 Task: Add a signature Jillian Wright containing With sincere appreciation and gratitude, Jillian Wright to email address softage.8@softage.net and add a folder Charities
Action: Mouse pressed left at (108, 139)
Screenshot: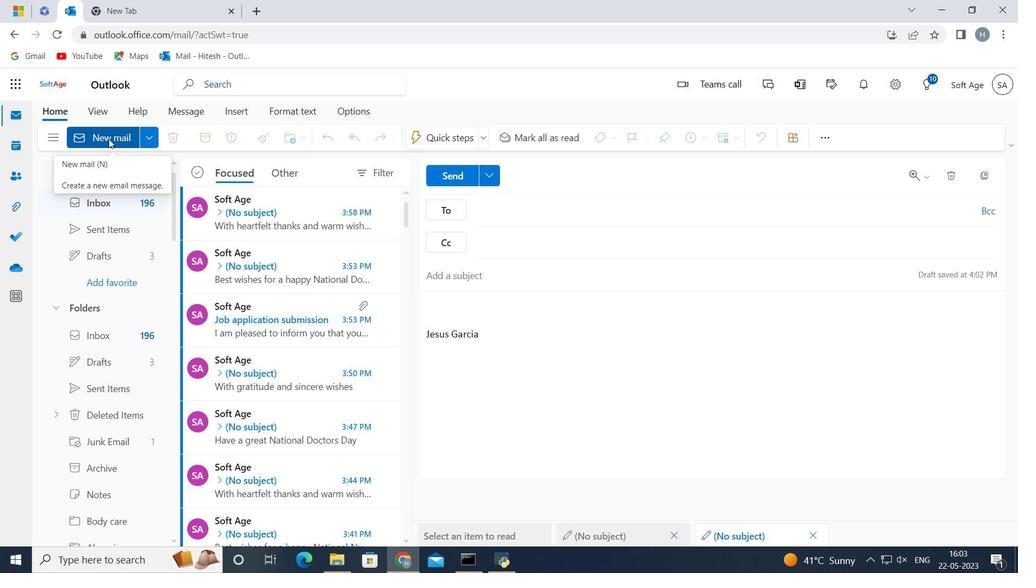 
Action: Mouse moved to (829, 136)
Screenshot: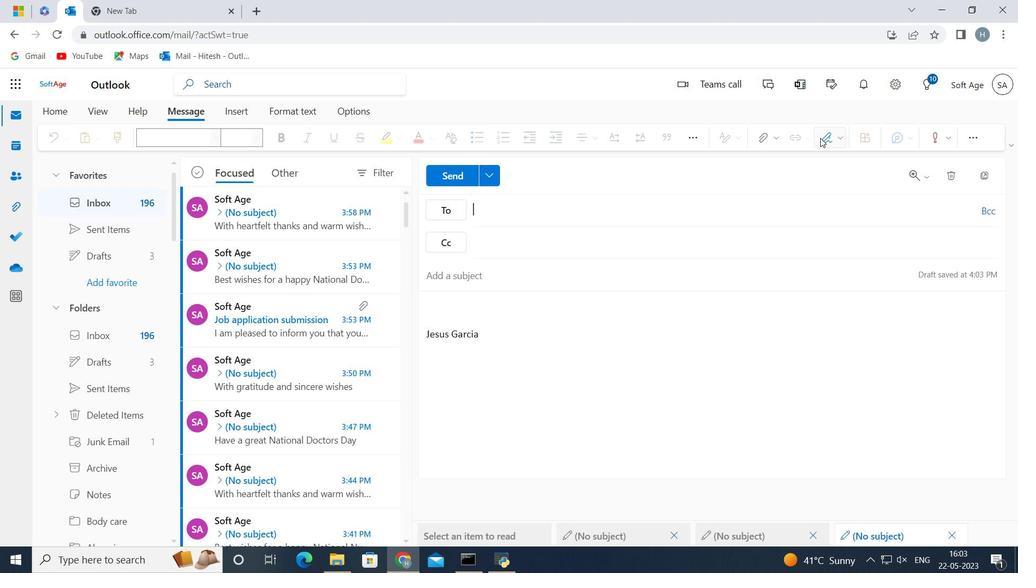 
Action: Mouse pressed left at (829, 136)
Screenshot: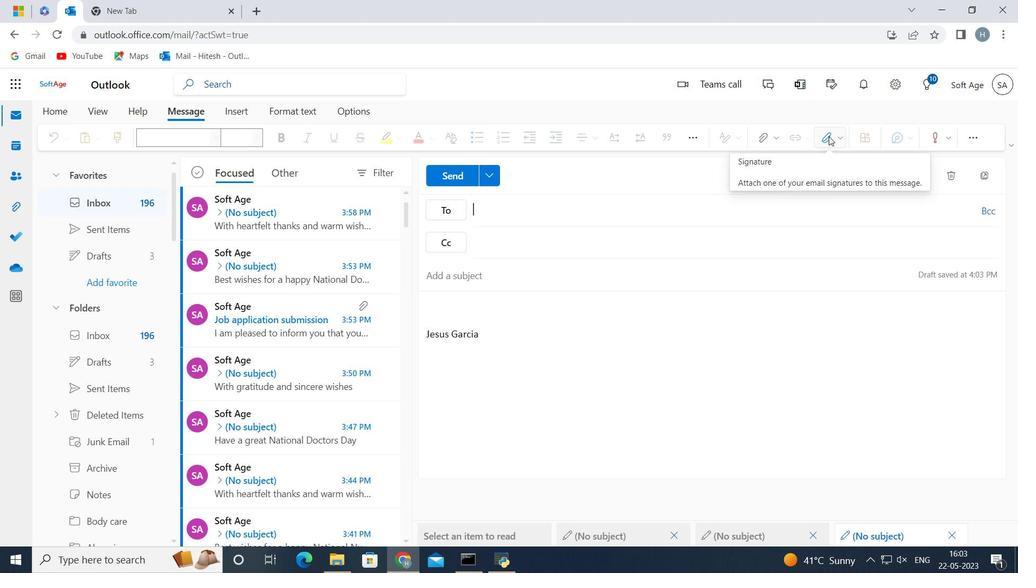
Action: Mouse moved to (814, 325)
Screenshot: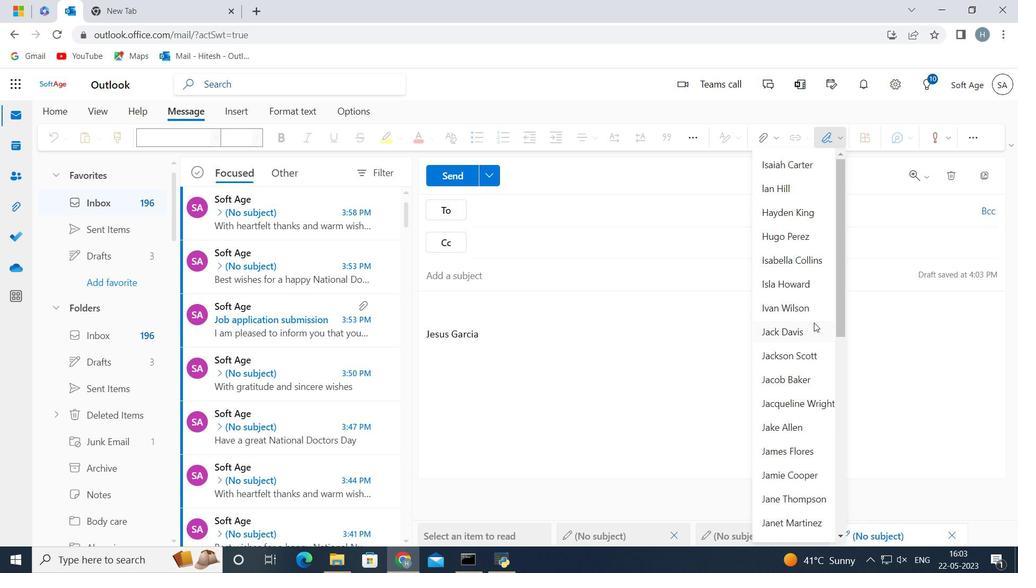 
Action: Mouse scrolled (814, 323) with delta (0, 0)
Screenshot: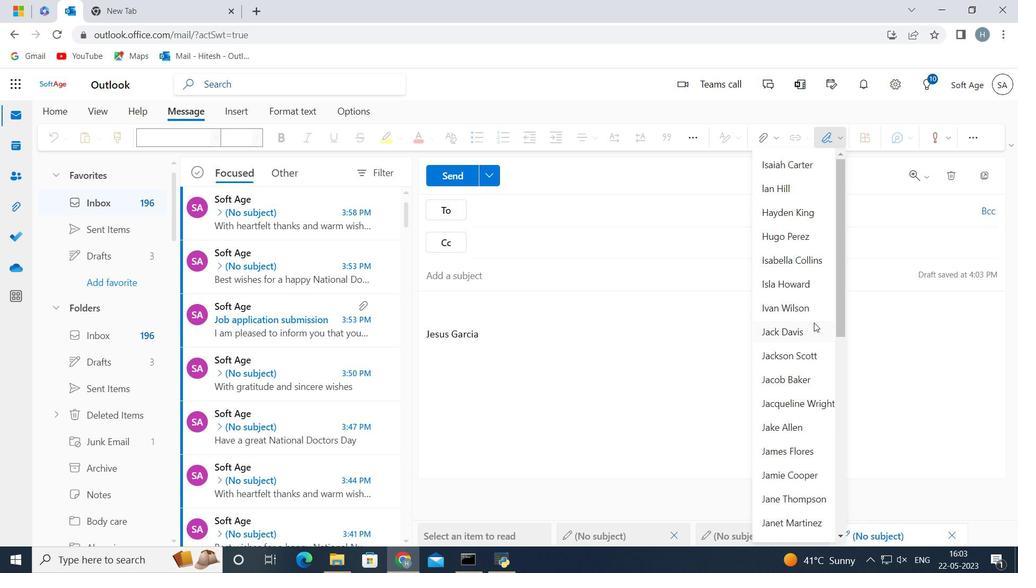 
Action: Mouse moved to (814, 325)
Screenshot: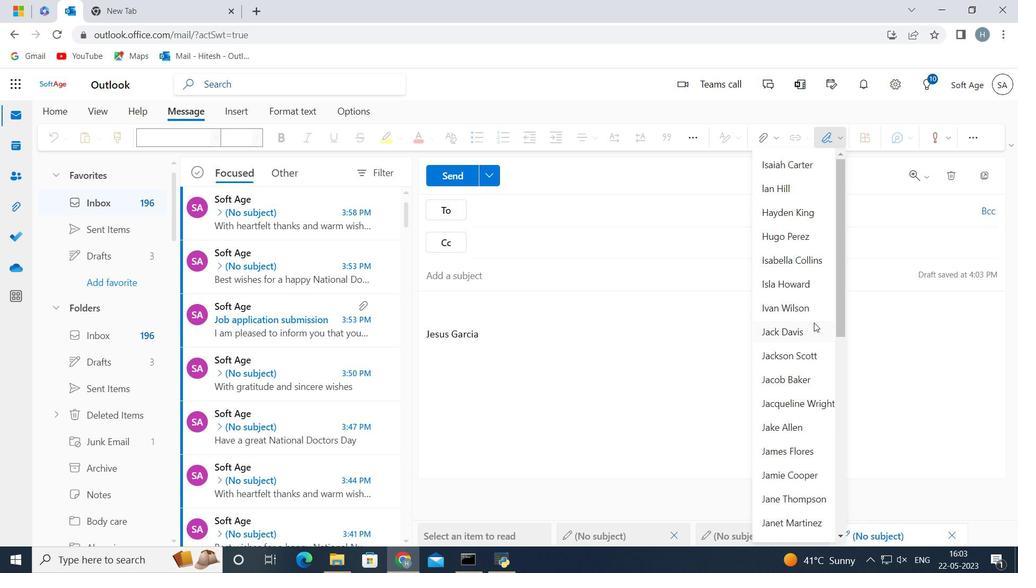 
Action: Mouse scrolled (814, 325) with delta (0, 0)
Screenshot: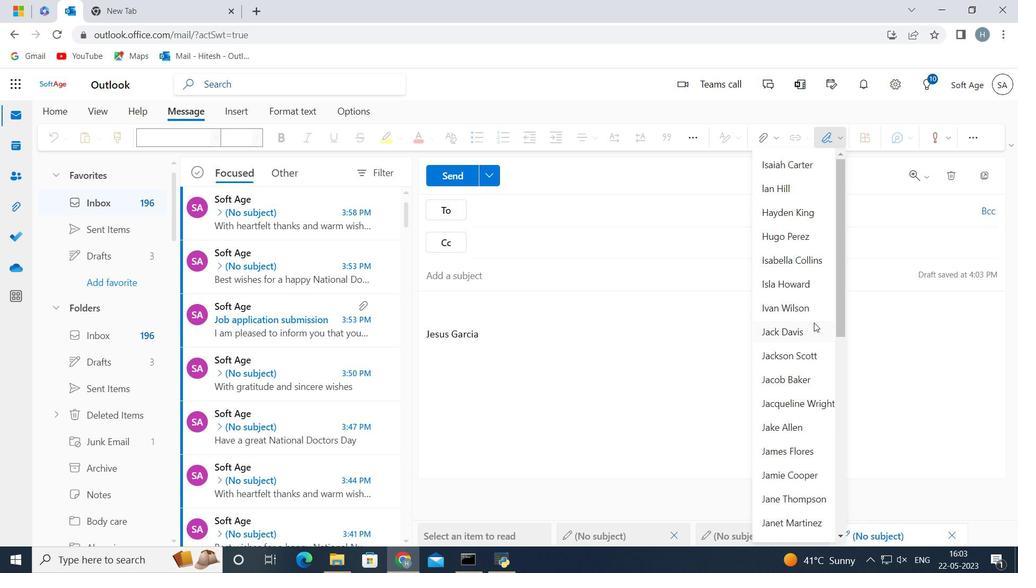 
Action: Mouse scrolled (814, 325) with delta (0, 0)
Screenshot: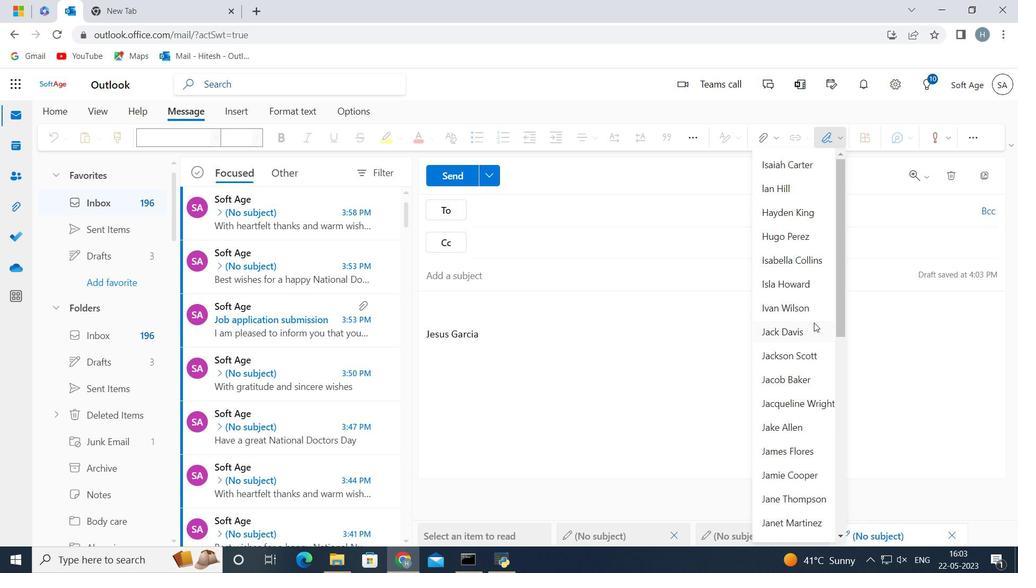 
Action: Mouse scrolled (814, 325) with delta (0, 0)
Screenshot: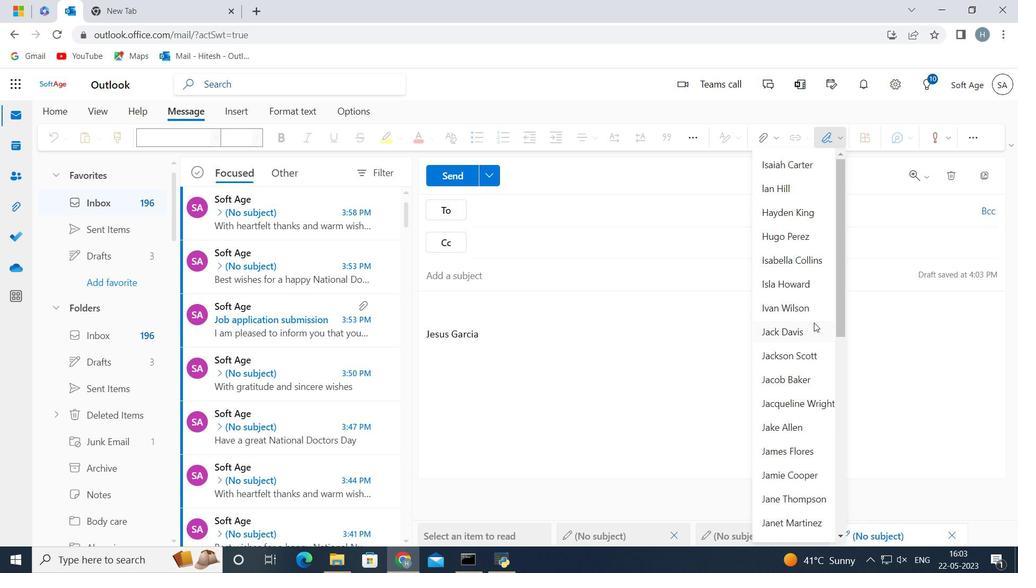 
Action: Mouse scrolled (814, 325) with delta (0, 0)
Screenshot: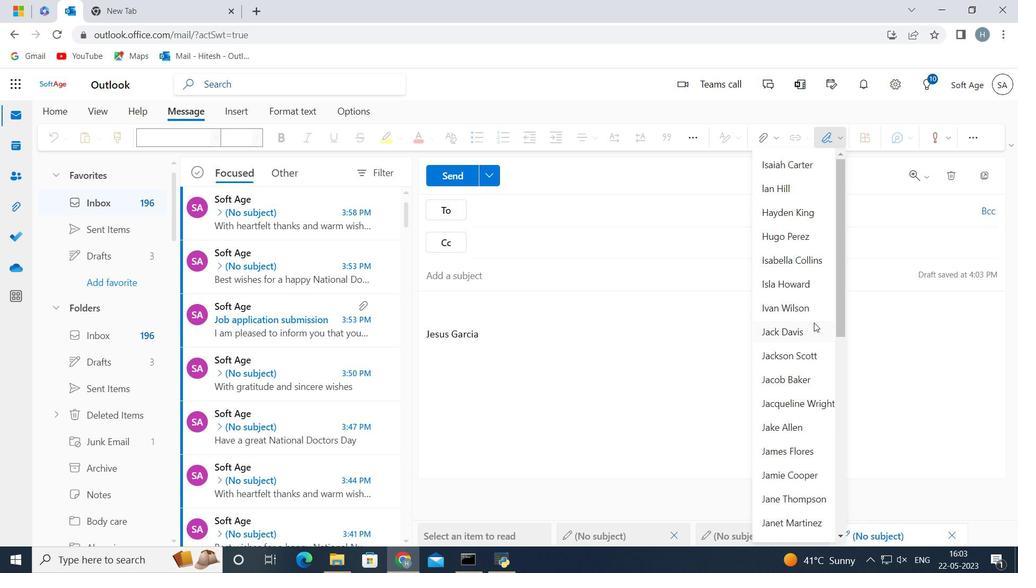 
Action: Mouse scrolled (814, 325) with delta (0, 0)
Screenshot: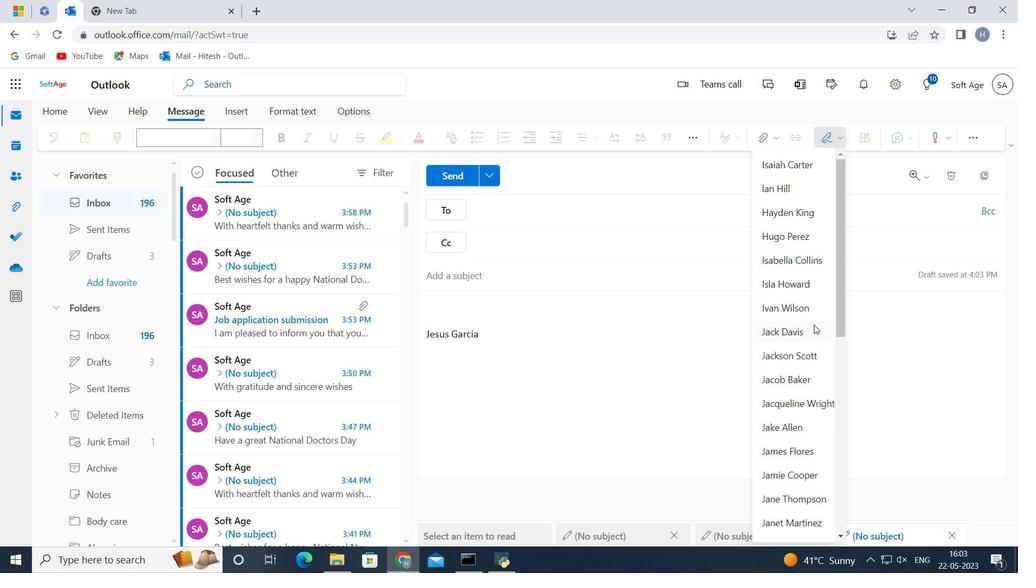 
Action: Mouse scrolled (814, 325) with delta (0, 0)
Screenshot: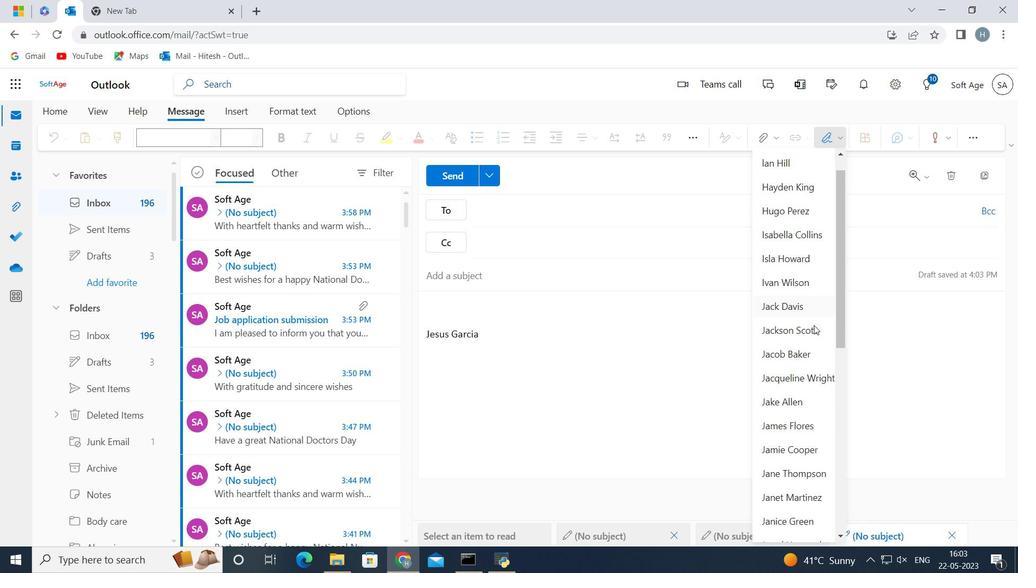 
Action: Mouse scrolled (814, 325) with delta (0, 0)
Screenshot: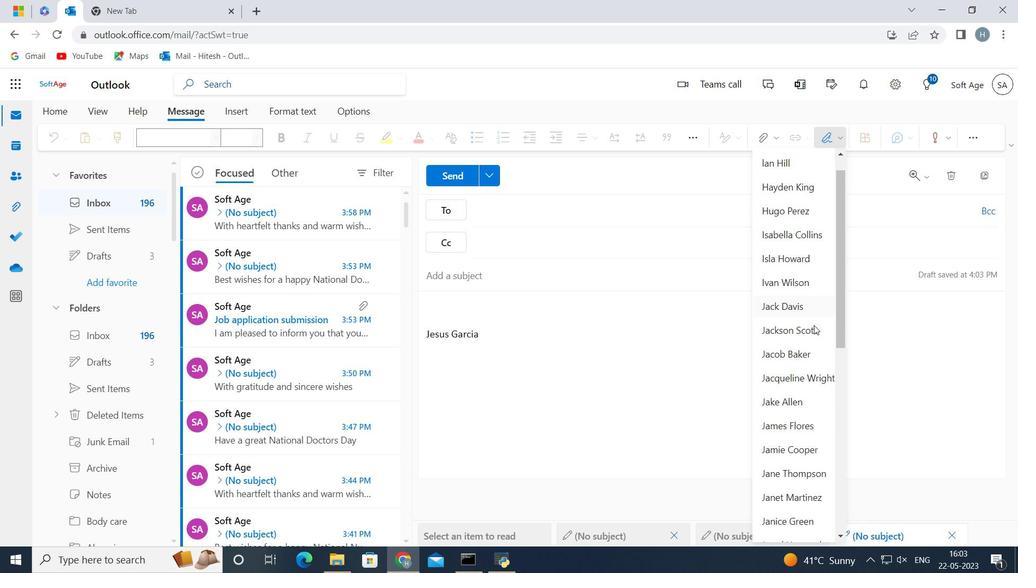 
Action: Mouse scrolled (814, 325) with delta (0, 0)
Screenshot: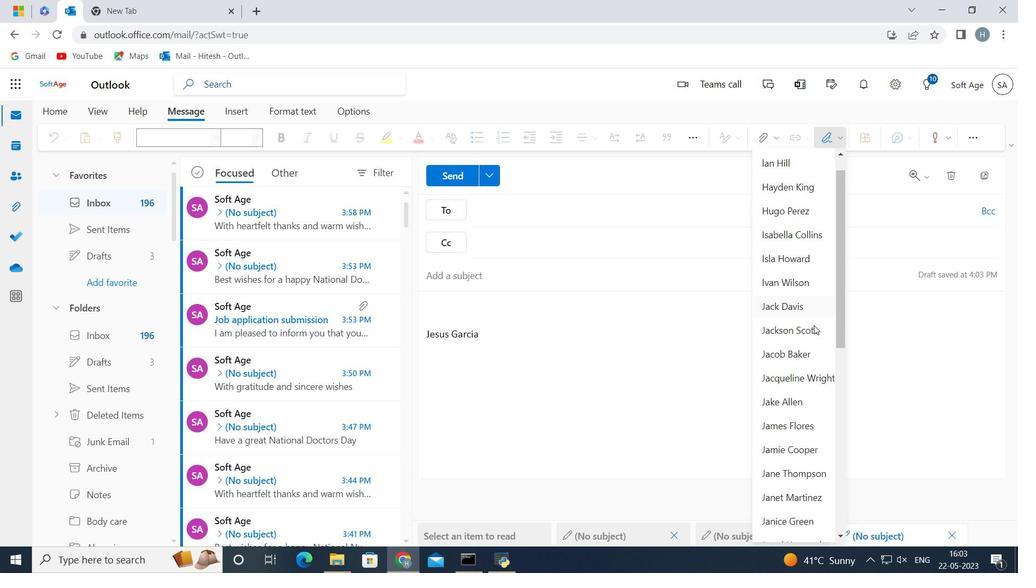 
Action: Mouse scrolled (814, 325) with delta (0, 0)
Screenshot: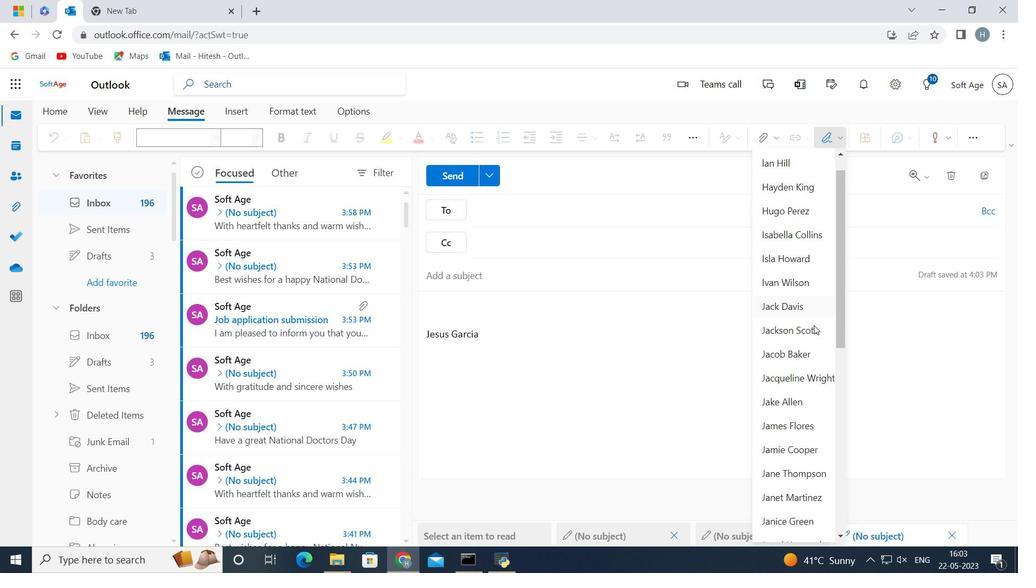 
Action: Mouse scrolled (814, 325) with delta (0, 0)
Screenshot: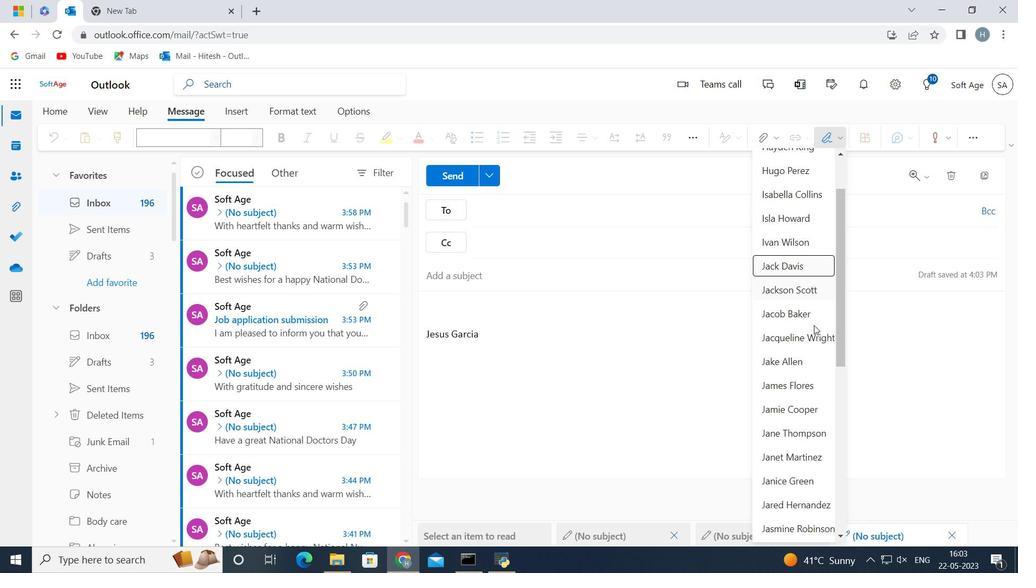 
Action: Mouse moved to (791, 524)
Screenshot: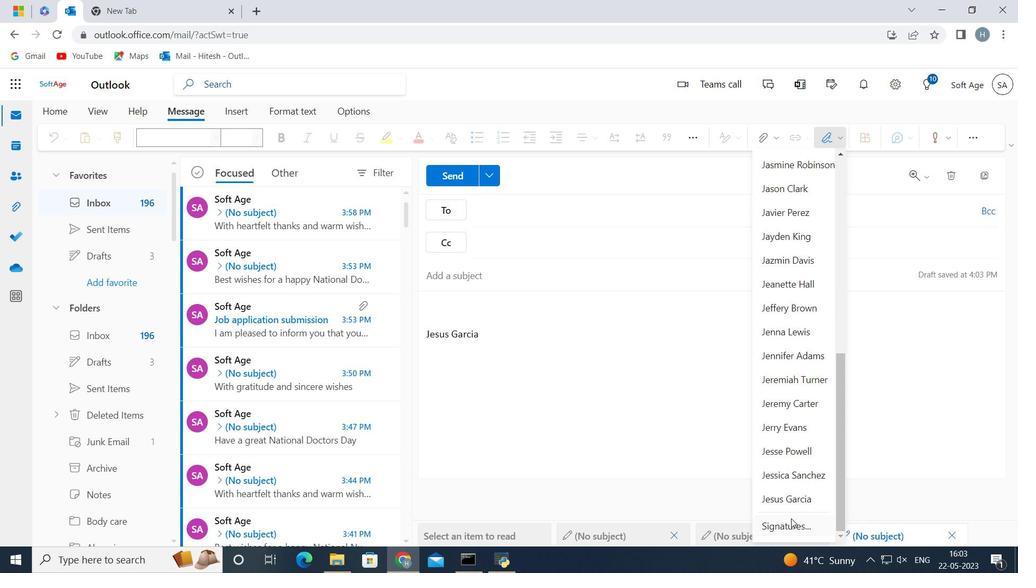 
Action: Mouse pressed left at (791, 524)
Screenshot: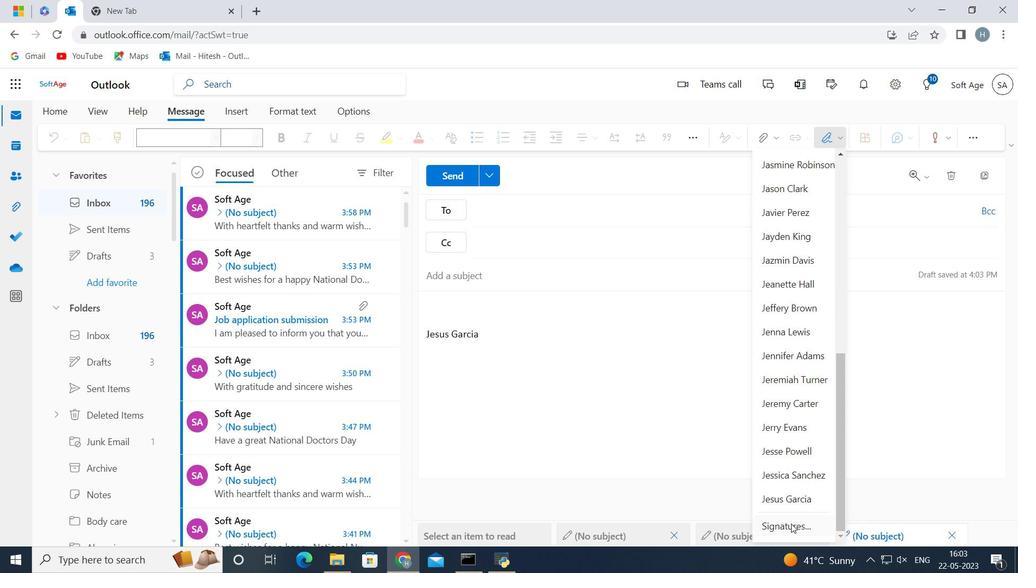 
Action: Mouse moved to (696, 240)
Screenshot: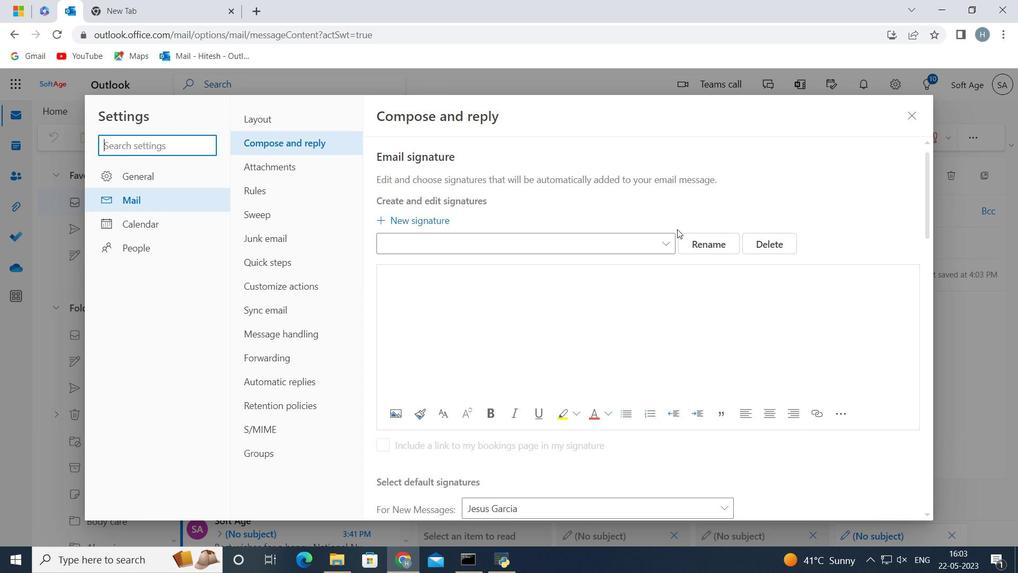 
Action: Mouse pressed left at (696, 240)
Screenshot: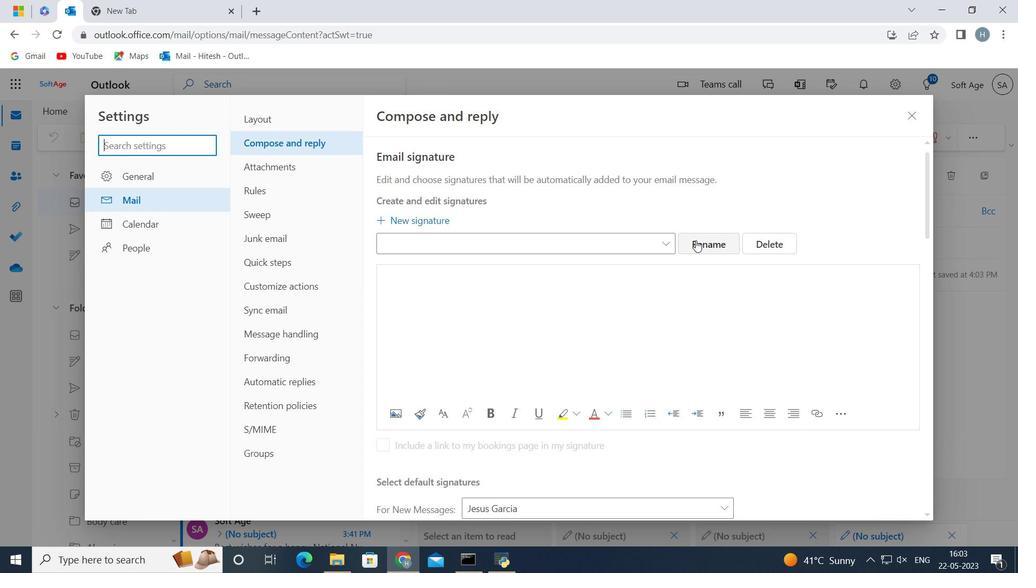 
Action: Mouse moved to (646, 246)
Screenshot: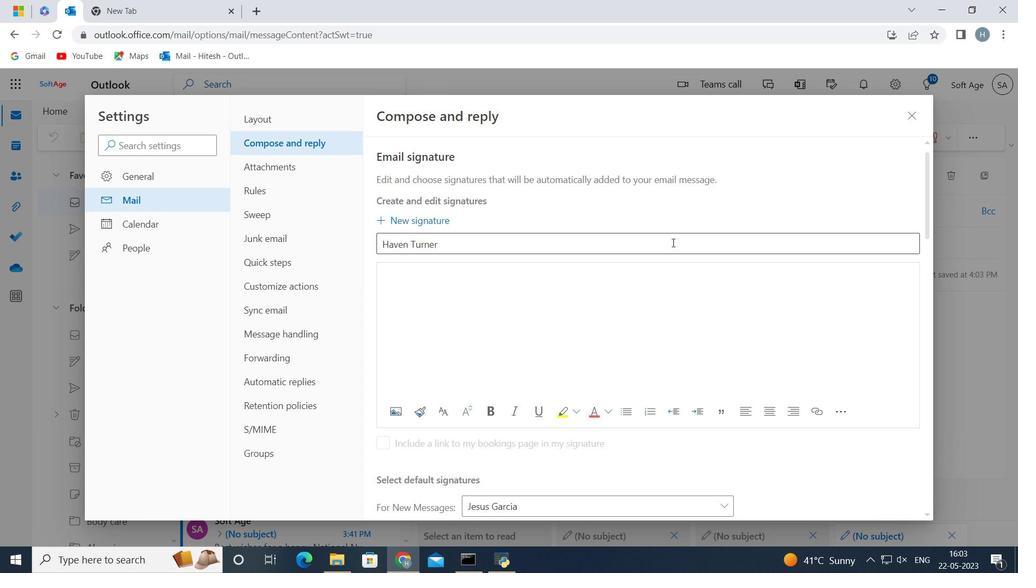 
Action: Mouse pressed left at (646, 246)
Screenshot: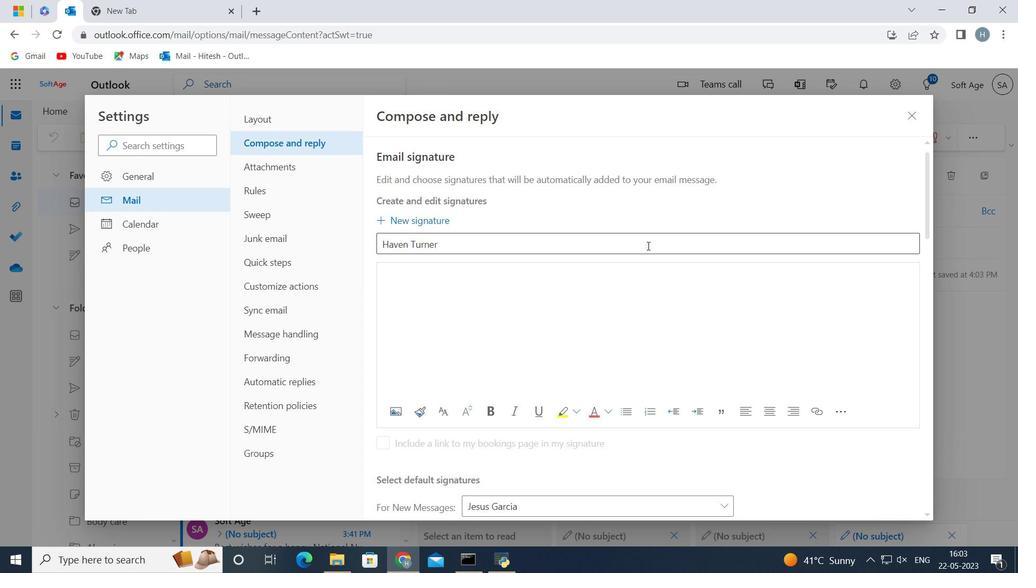 
Action: Key pressed <Key.backspace><Key.backspace><Key.backspace><Key.backspace><Key.backspace><Key.backspace><Key.backspace><Key.backspace><Key.backspace><Key.backspace><Key.backspace><Key.backspace><Key.backspace><Key.backspace><Key.backspace><Key.backspace><Key.backspace><Key.backspace><Key.backspace><Key.backspace><Key.backspace><Key.backspace><Key.shift>Jillian<Key.space><Key.shift>Wright<Key.space>
Screenshot: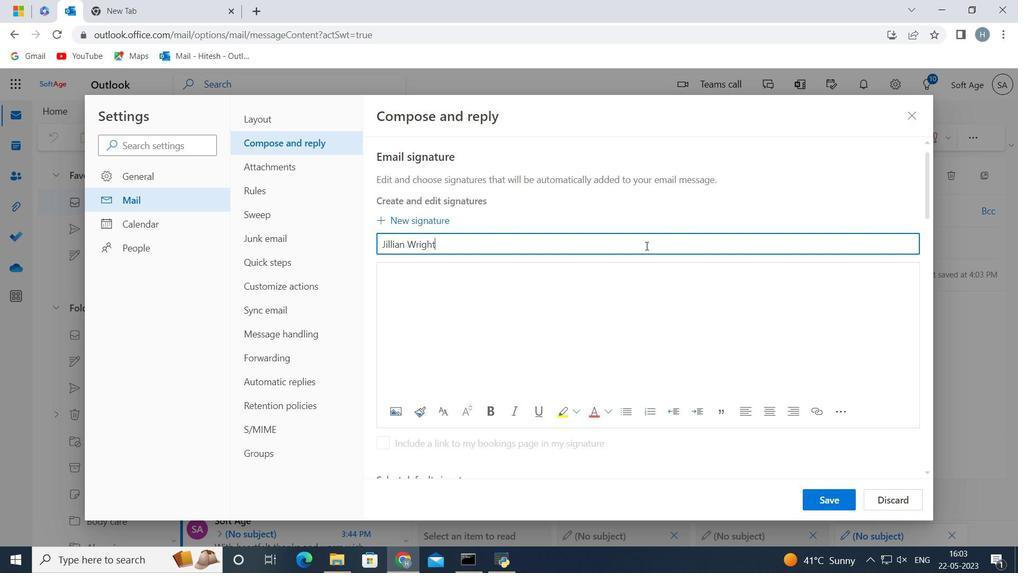 
Action: Mouse moved to (635, 312)
Screenshot: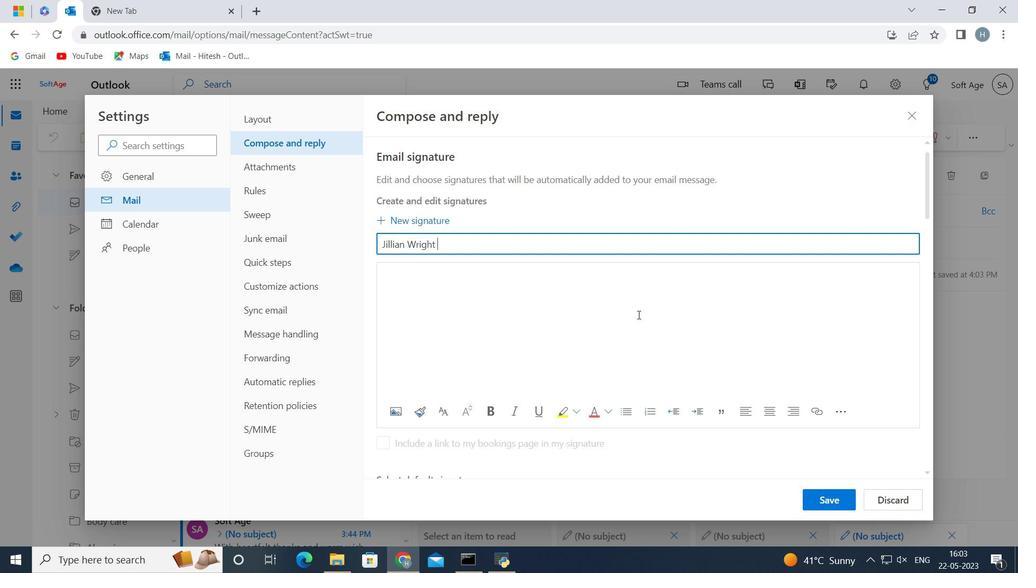 
Action: Mouse pressed left at (635, 312)
Screenshot: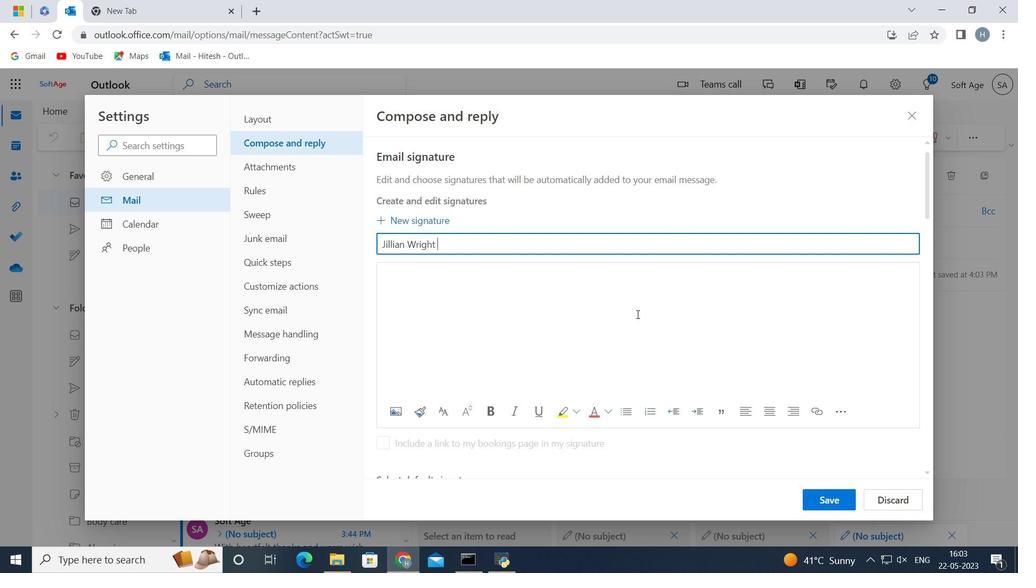 
Action: Key pressed <Key.shift>Jillian<Key.space><Key.shift>Wright
Screenshot: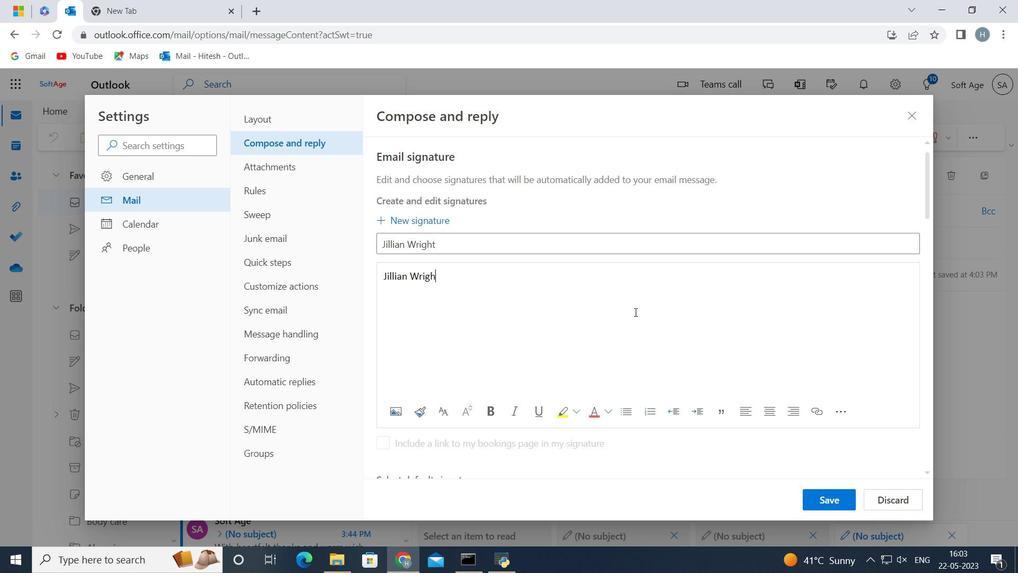 
Action: Mouse moved to (816, 490)
Screenshot: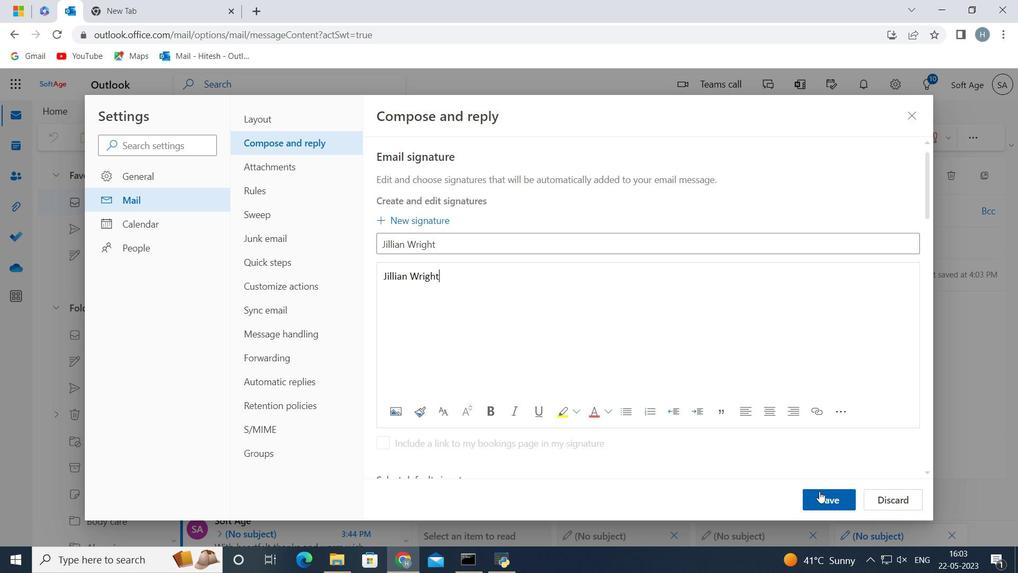 
Action: Mouse pressed left at (821, 491)
Screenshot: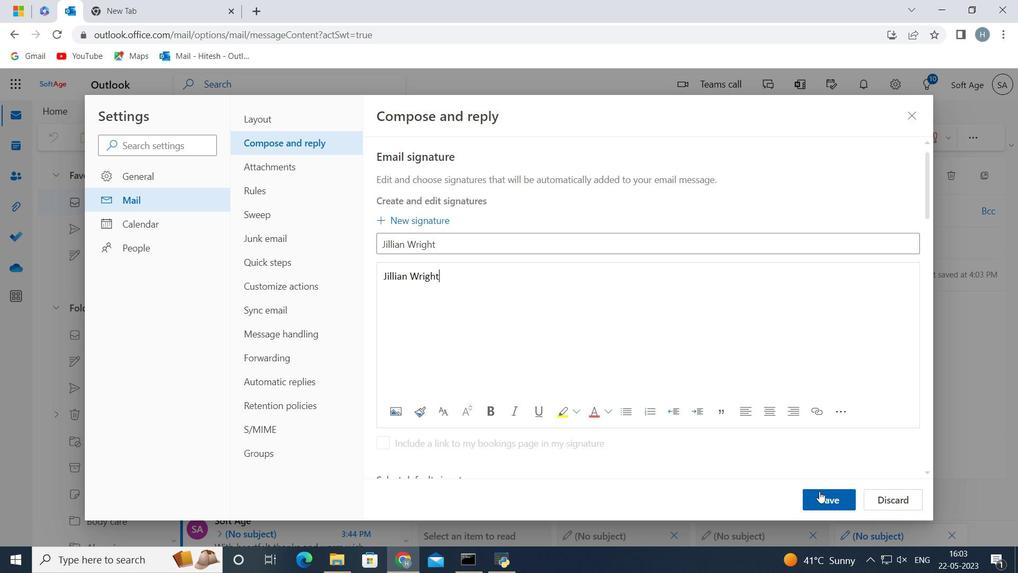 
Action: Mouse moved to (717, 347)
Screenshot: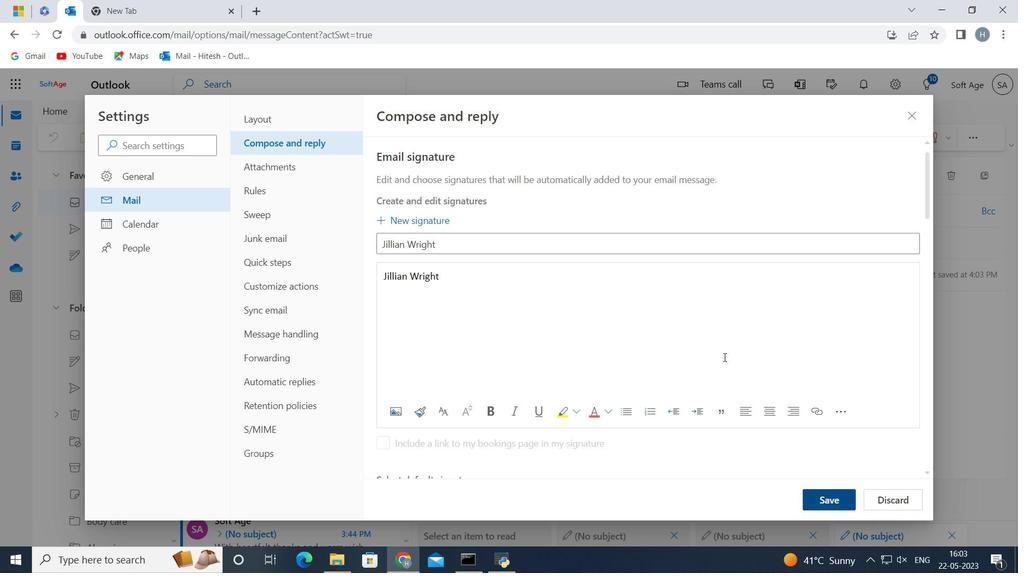 
Action: Mouse scrolled (717, 347) with delta (0, 0)
Screenshot: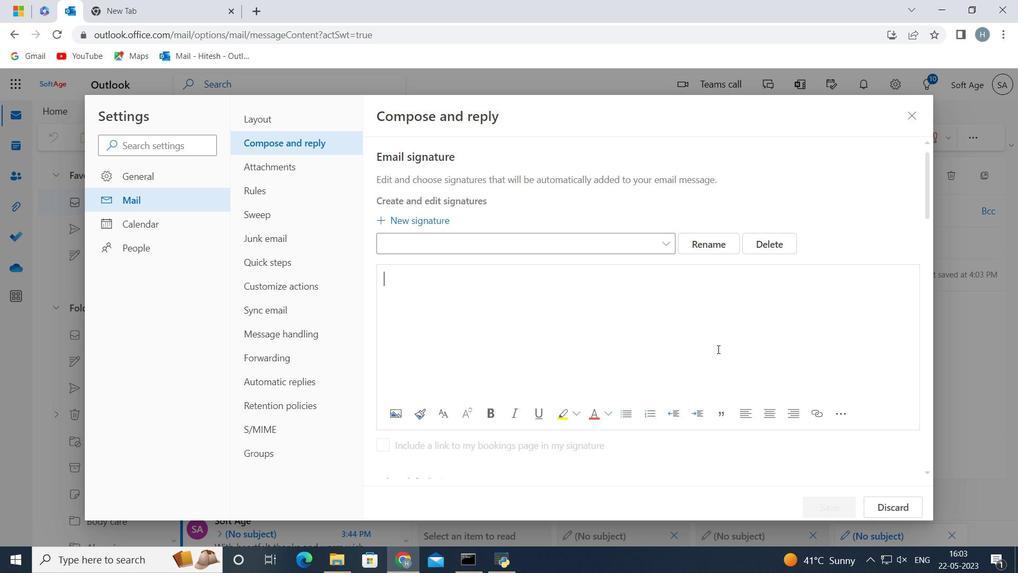
Action: Mouse scrolled (717, 347) with delta (0, 0)
Screenshot: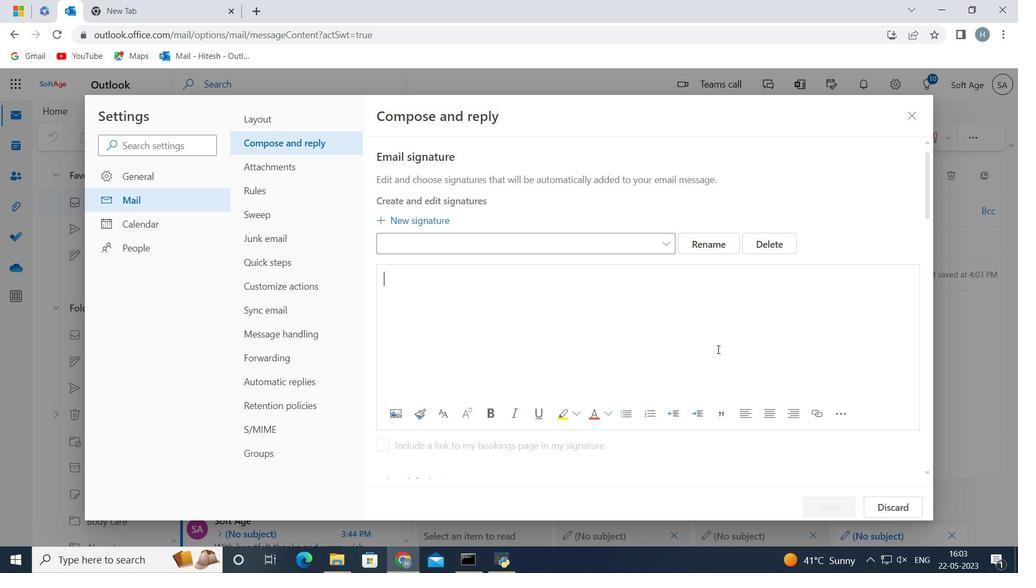 
Action: Mouse moved to (716, 347)
Screenshot: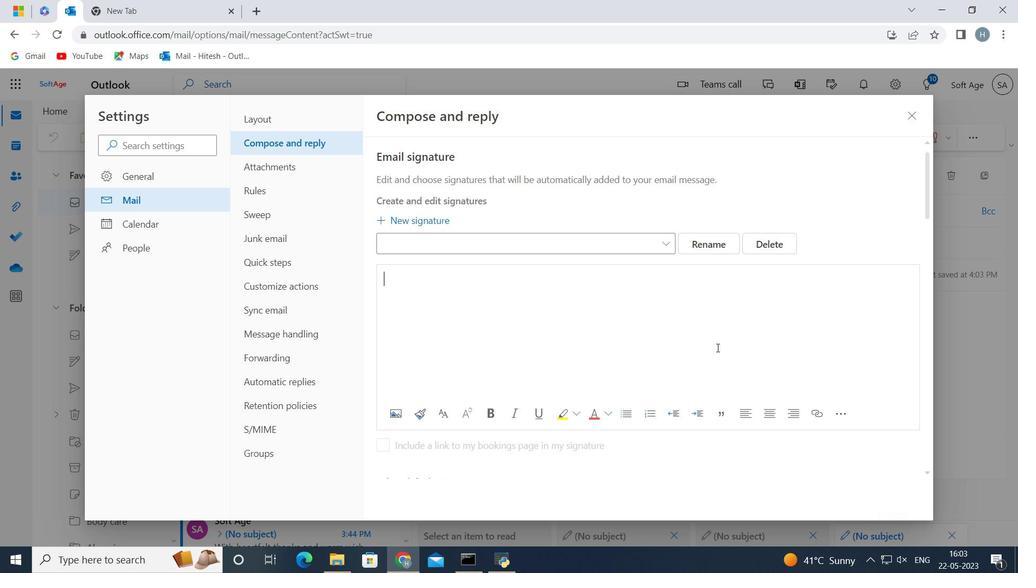 
Action: Mouse scrolled (716, 347) with delta (0, 0)
Screenshot: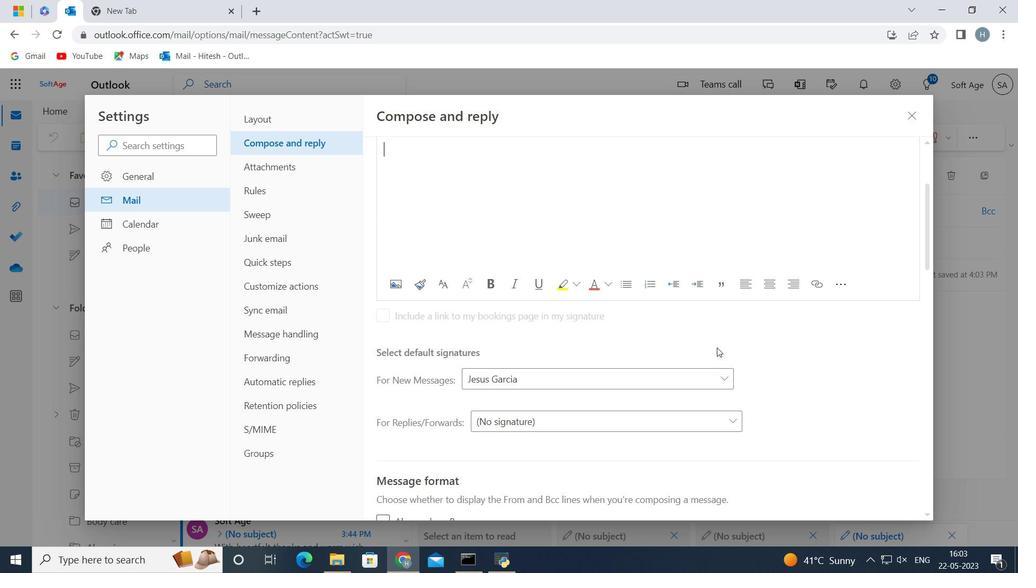 
Action: Mouse moved to (709, 335)
Screenshot: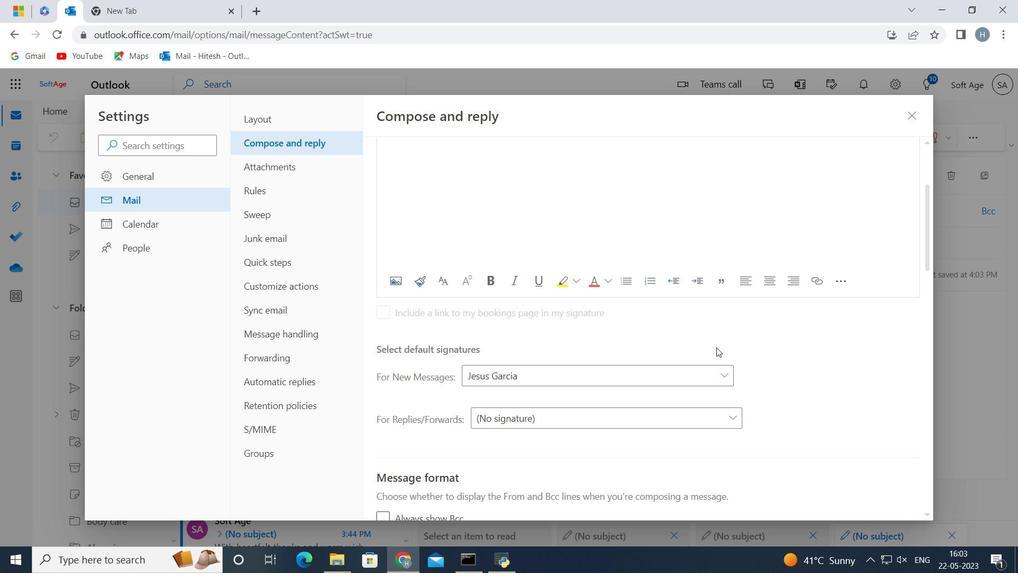 
Action: Mouse scrolled (714, 341) with delta (0, 0)
Screenshot: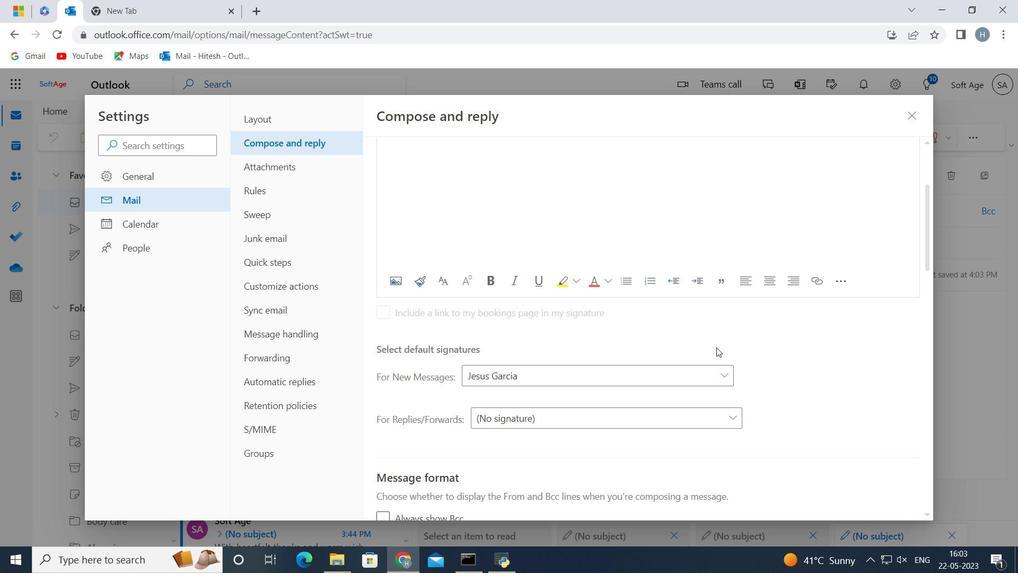 
Action: Mouse moved to (709, 249)
Screenshot: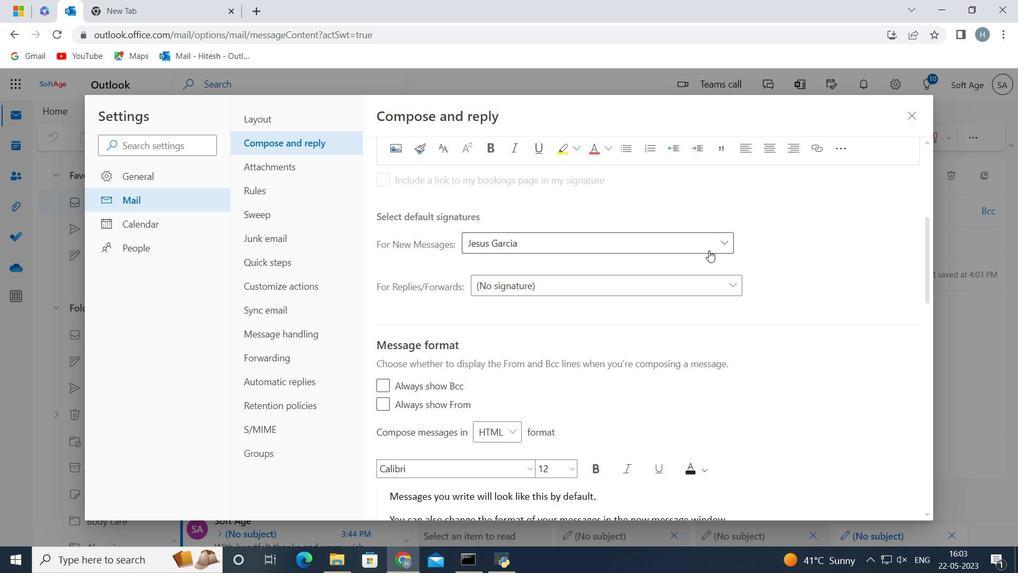 
Action: Mouse pressed left at (709, 249)
Screenshot: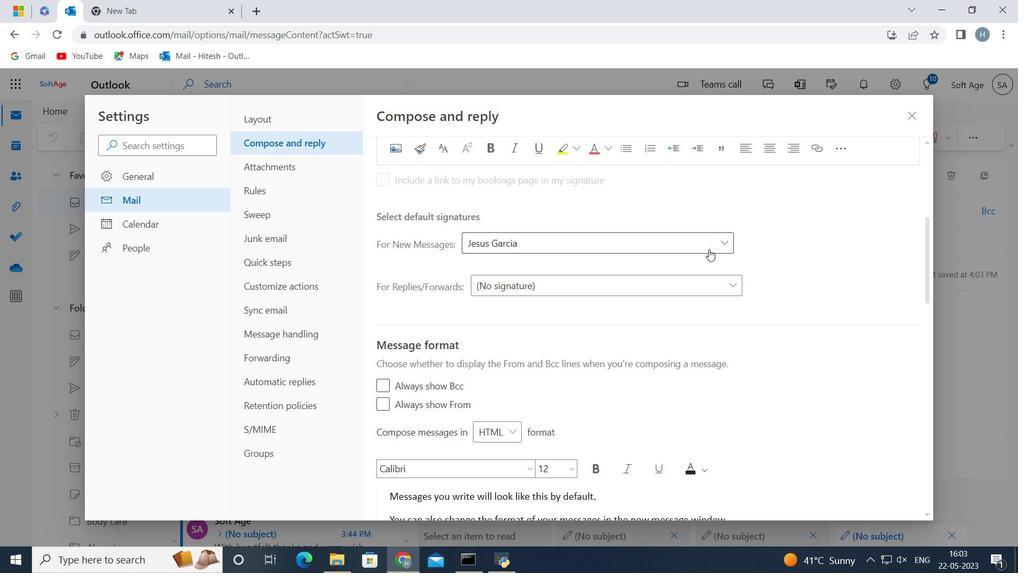 
Action: Mouse moved to (802, 531)
Screenshot: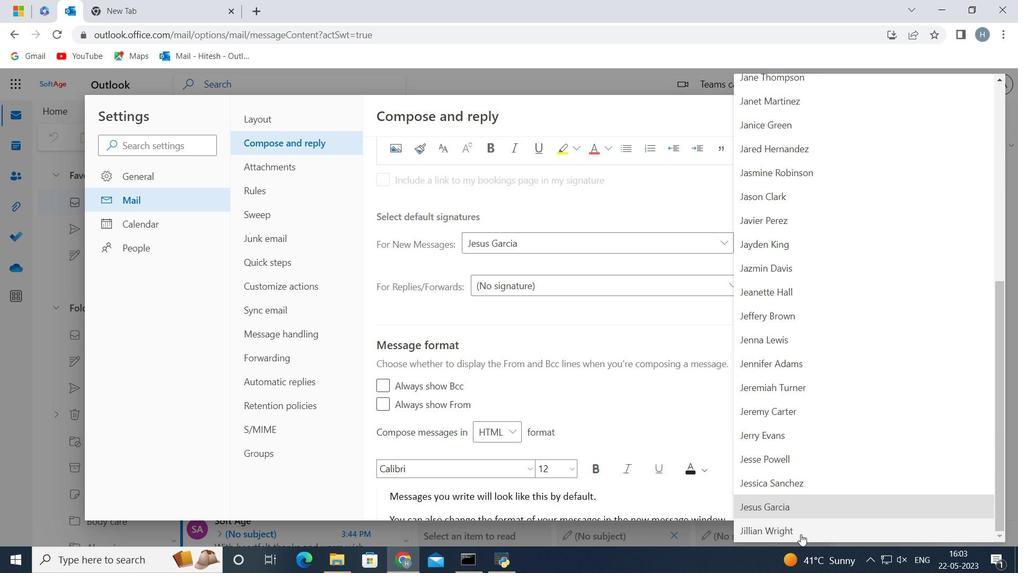 
Action: Mouse pressed left at (802, 531)
Screenshot: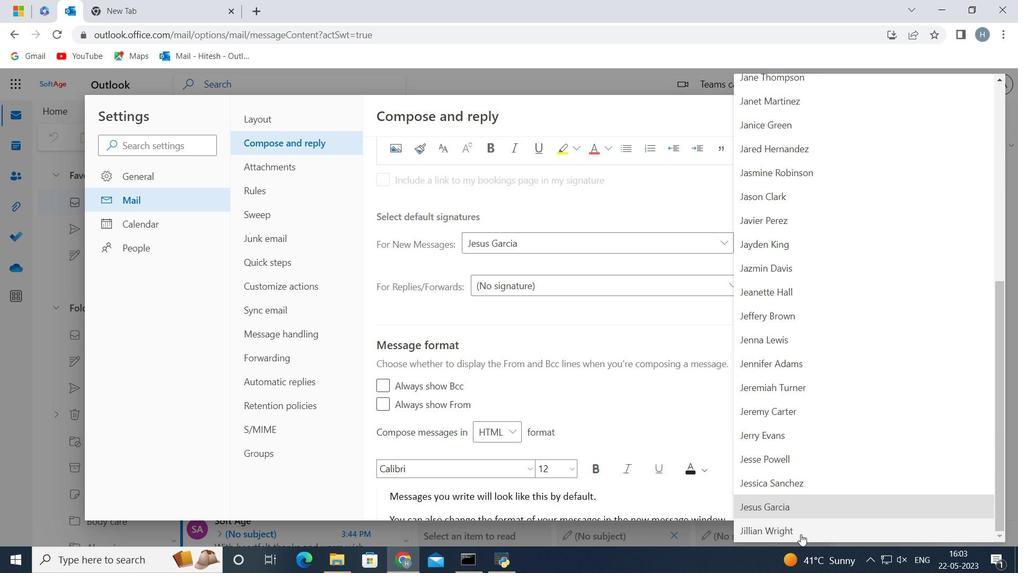 
Action: Mouse moved to (823, 498)
Screenshot: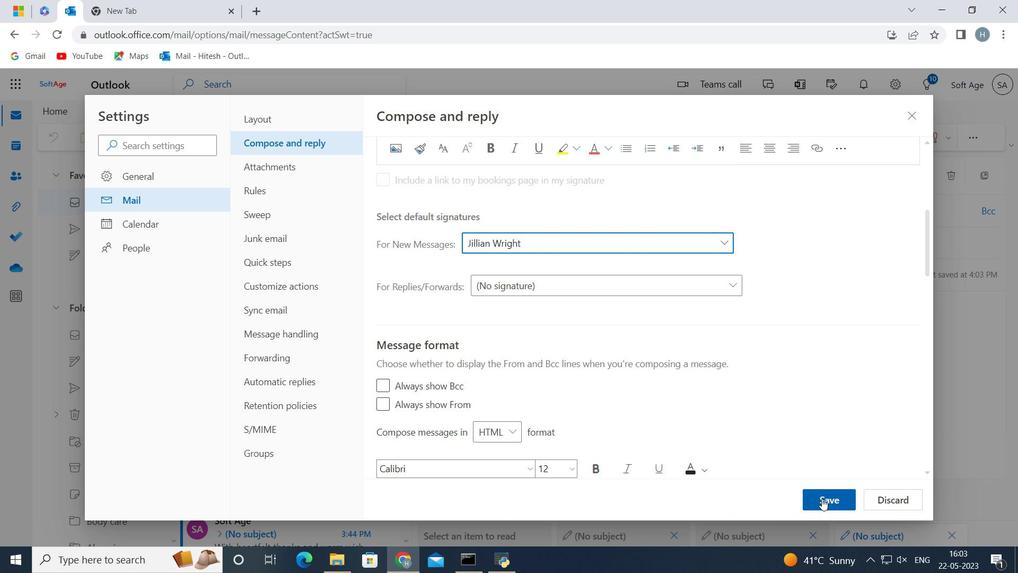 
Action: Mouse pressed left at (823, 498)
Screenshot: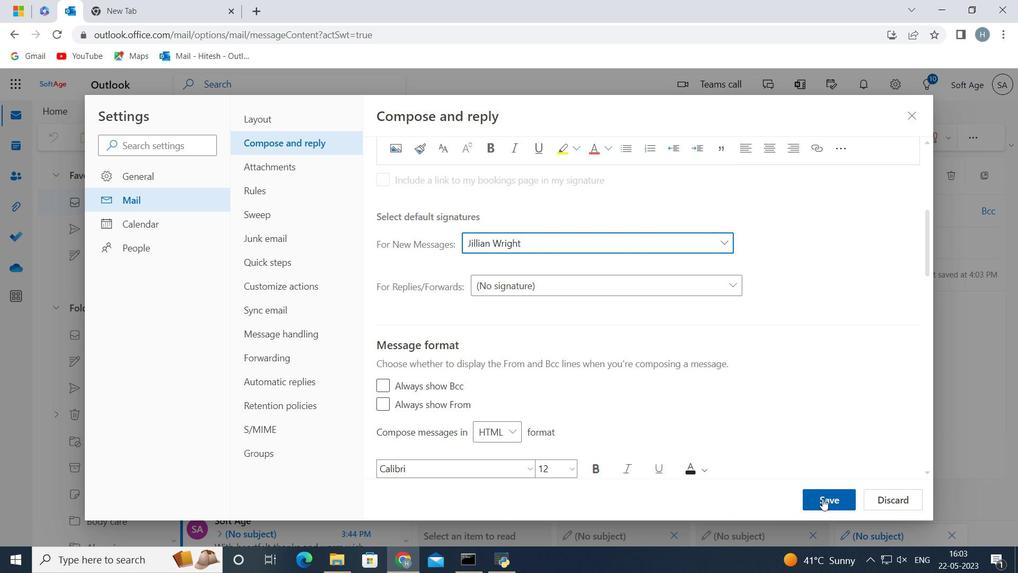 
Action: Mouse moved to (905, 115)
Screenshot: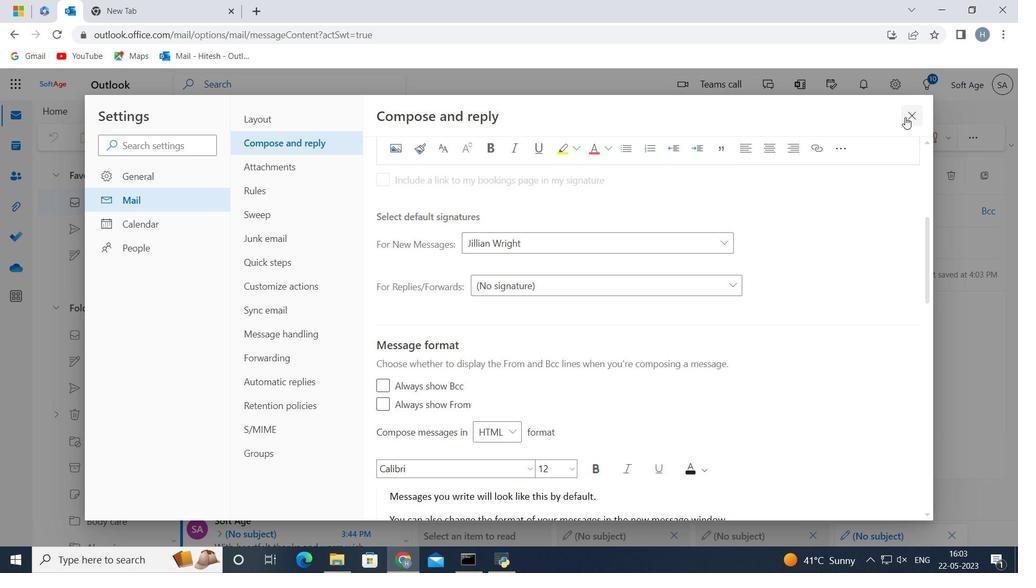 
Action: Mouse pressed left at (905, 115)
Screenshot: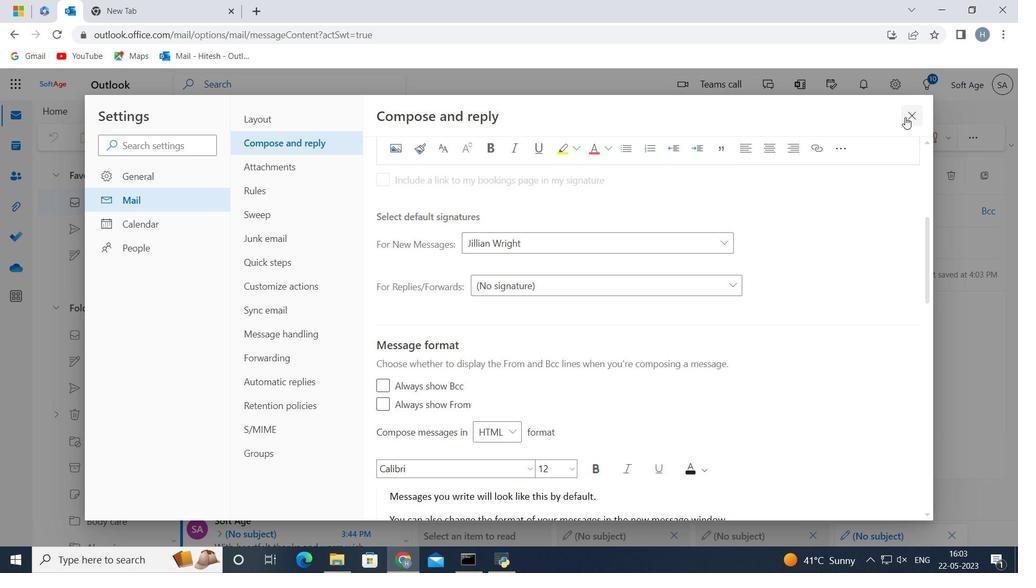 
Action: Mouse moved to (491, 330)
Screenshot: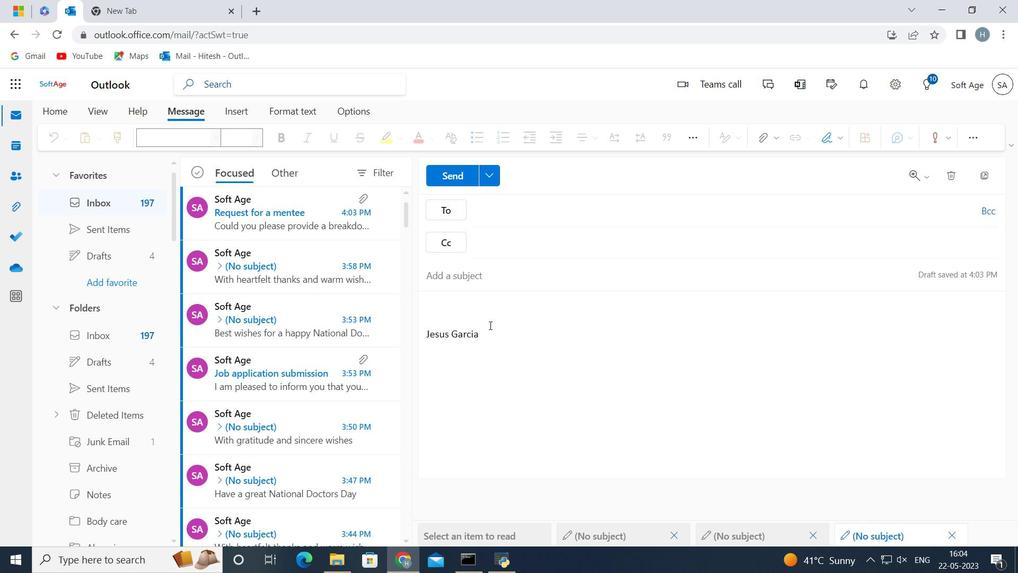 
Action: Mouse pressed left at (491, 330)
Screenshot: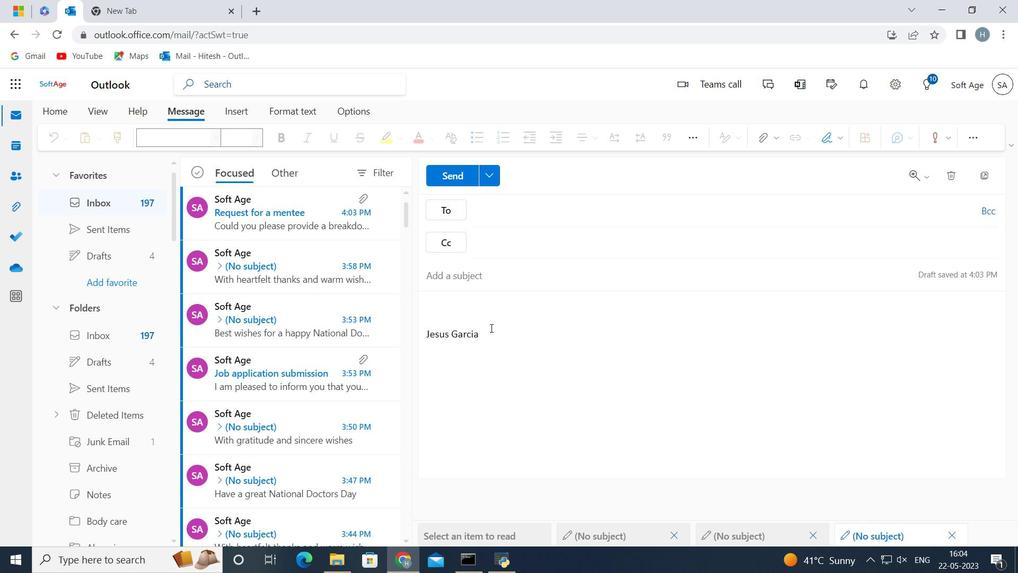 
Action: Key pressed <Key.backspace><Key.backspace><Key.backspace><Key.backspace><Key.backspace><Key.backspace><Key.backspace><Key.backspace><Key.backspace><Key.backspace><Key.backspace><Key.backspace><Key.backspace><Key.backspace><Key.backspace><Key.backspace><Key.backspace><Key.backspace><Key.backspace><Key.backspace><Key.backspace><Key.backspace><Key.backspace><Key.backspace><Key.backspace><Key.backspace><Key.backspace><Key.backspace><Key.shift>With<Key.space>sincere<Key.space>appreciation<Key.space>and<Key.space>gratitude<Key.space>
Screenshot: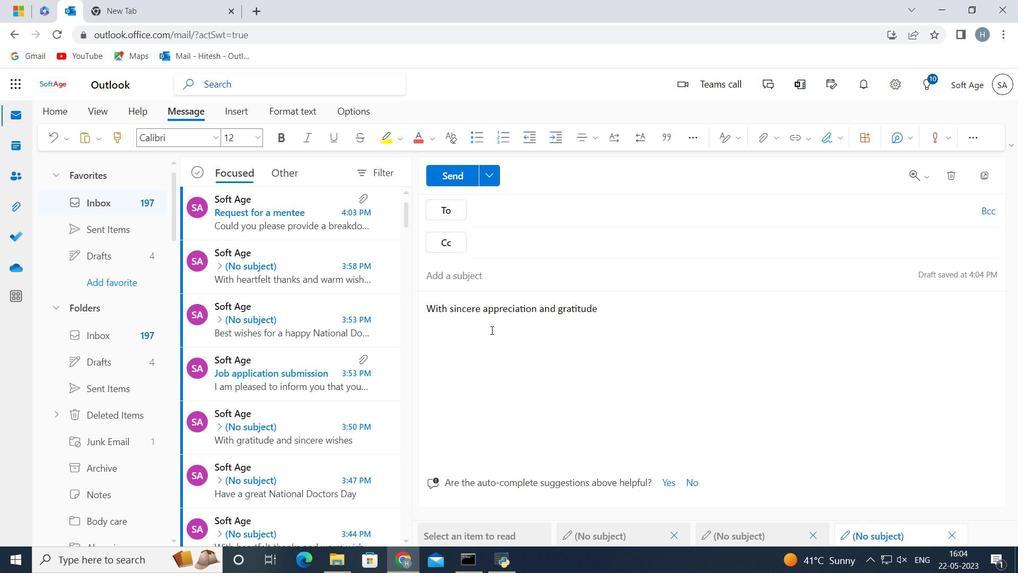 
Action: Mouse moved to (502, 220)
Screenshot: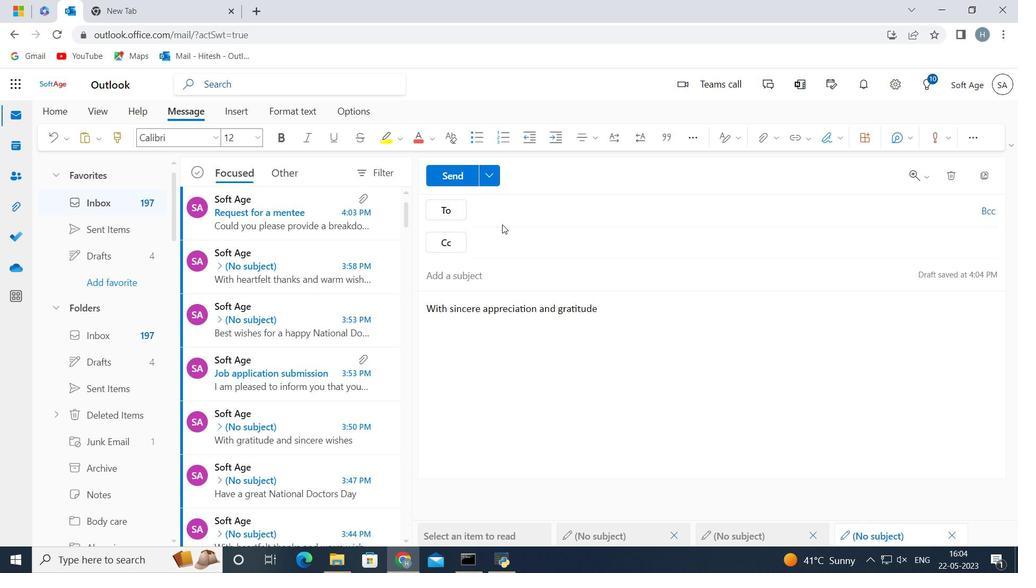 
Action: Mouse pressed left at (502, 220)
Screenshot: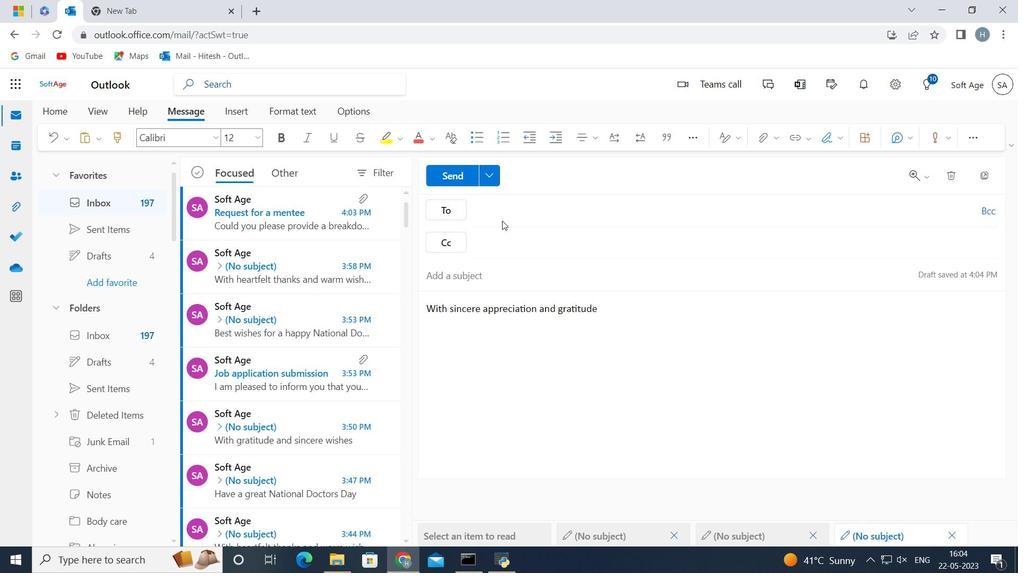 
Action: Mouse moved to (507, 202)
Screenshot: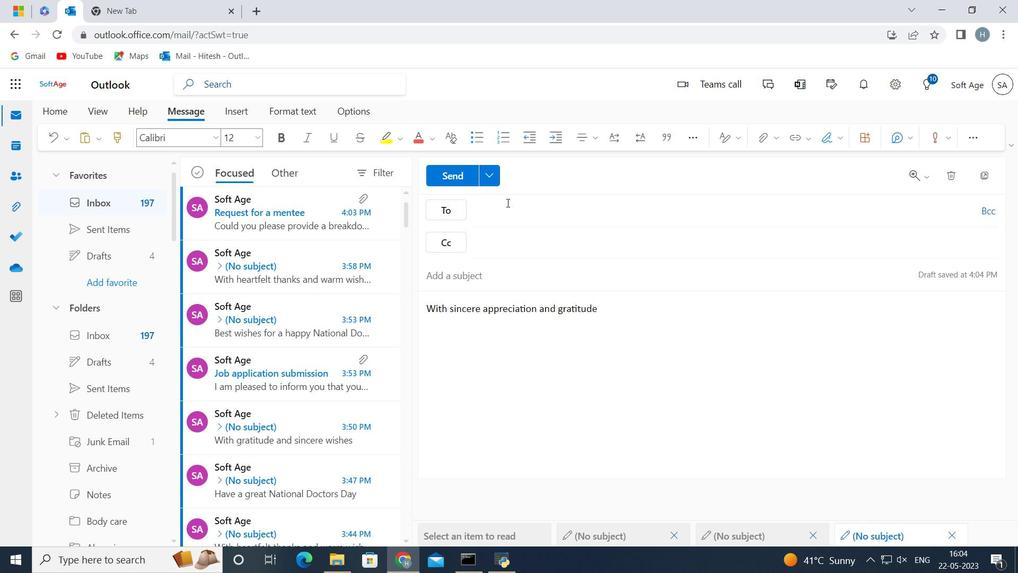 
Action: Mouse pressed left at (507, 202)
Screenshot: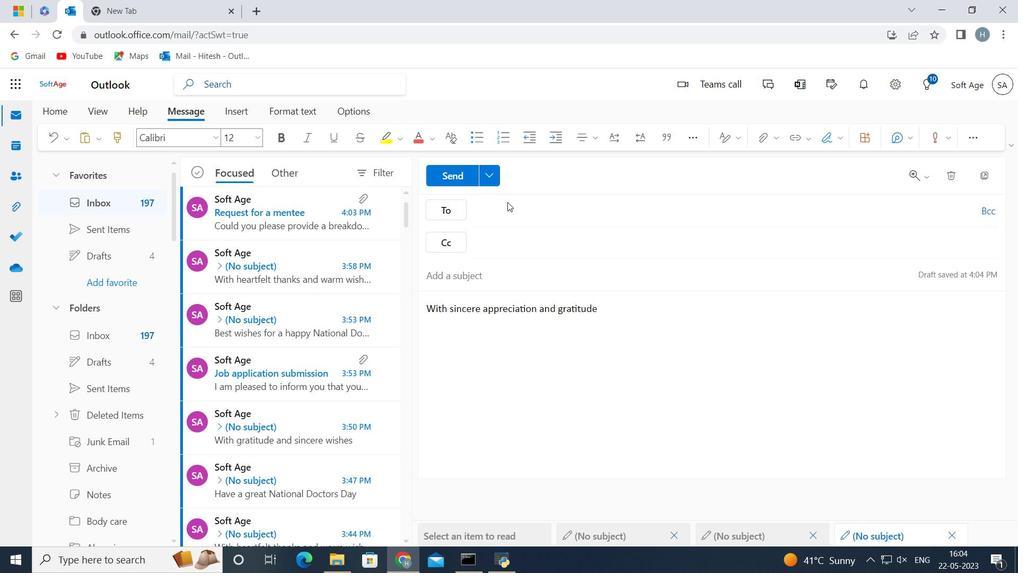 
Action: Mouse moved to (498, 211)
Screenshot: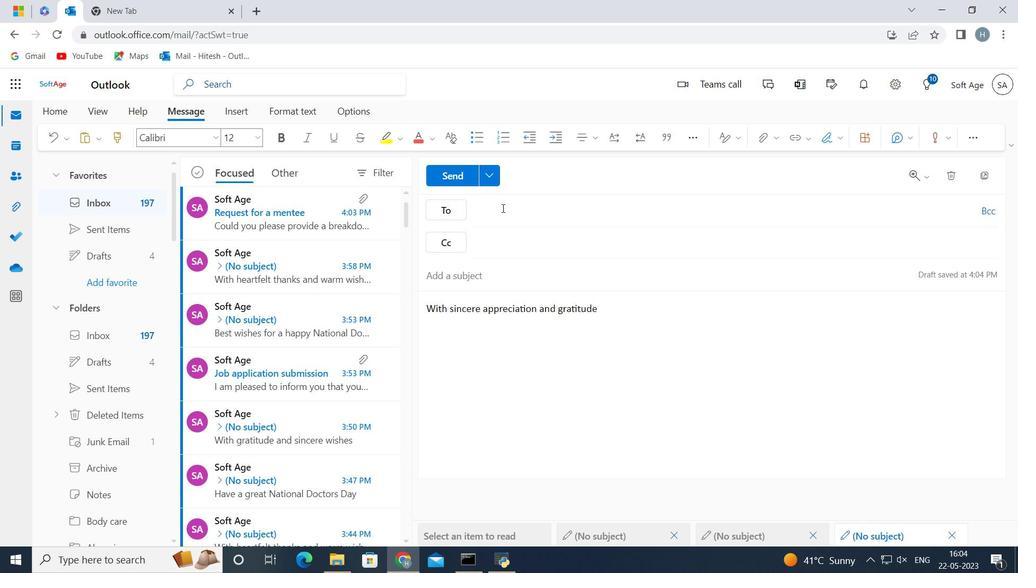 
Action: Mouse pressed left at (498, 211)
Screenshot: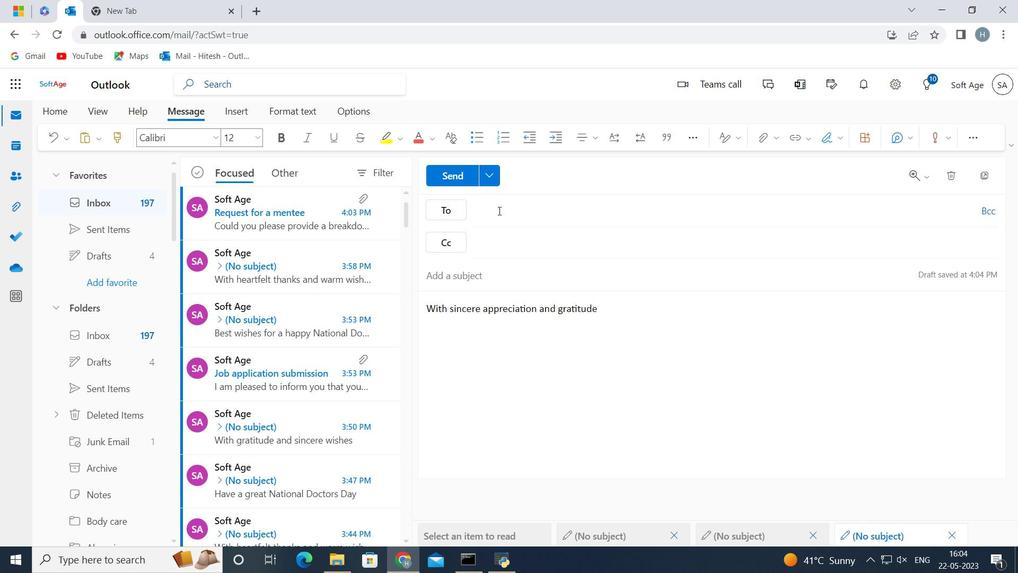 
Action: Key pressed softage.8<Key.shift>@softage.net
Screenshot: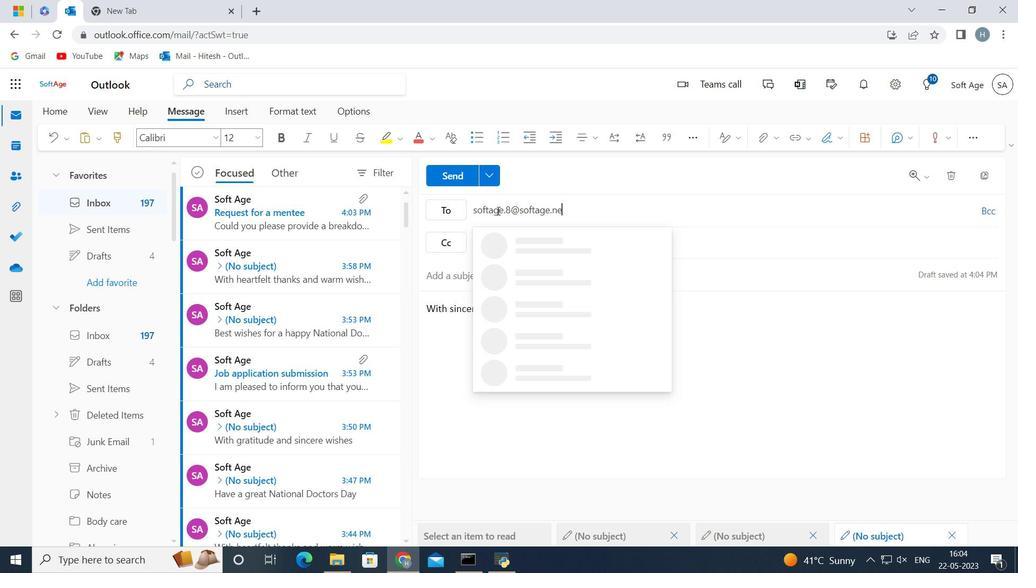 
Action: Mouse moved to (509, 237)
Screenshot: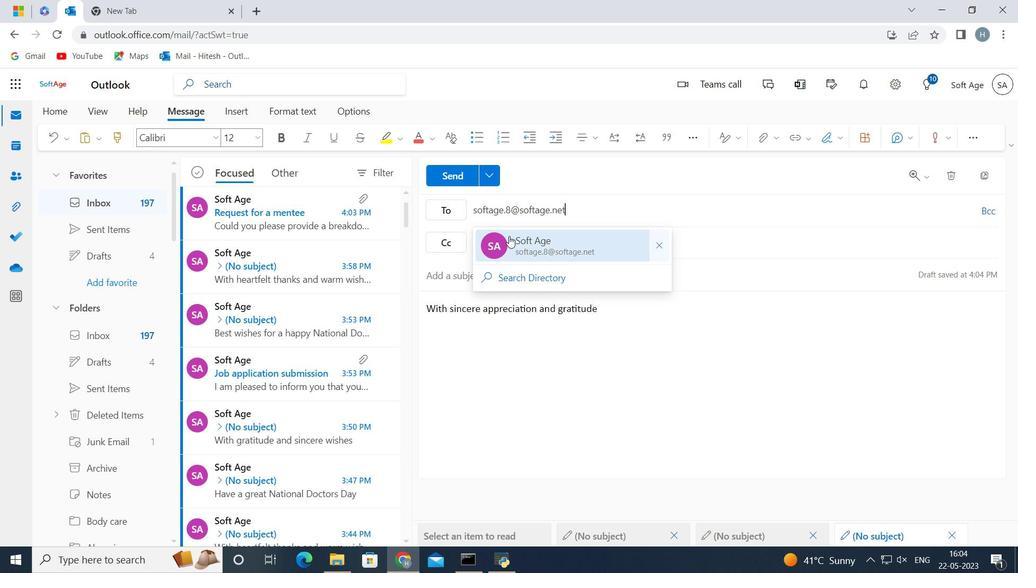
Action: Mouse pressed left at (509, 237)
Screenshot: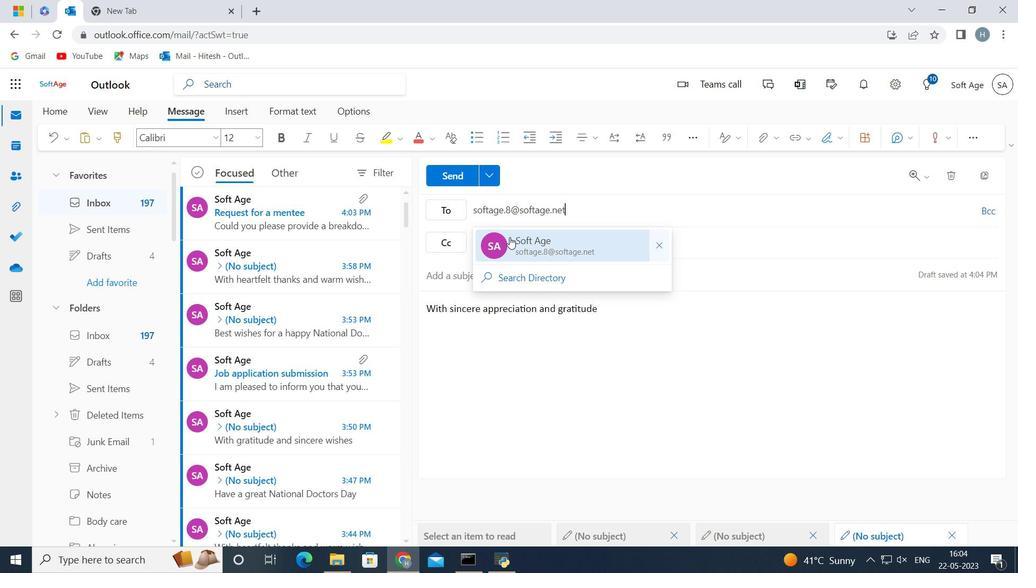 
Action: Mouse moved to (128, 442)
Screenshot: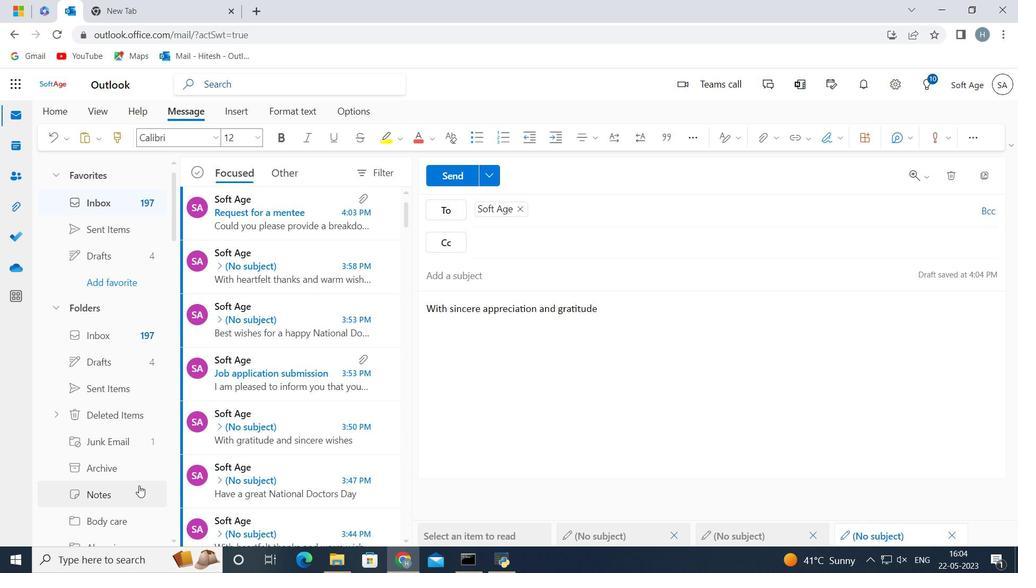 
Action: Mouse scrolled (128, 442) with delta (0, 0)
Screenshot: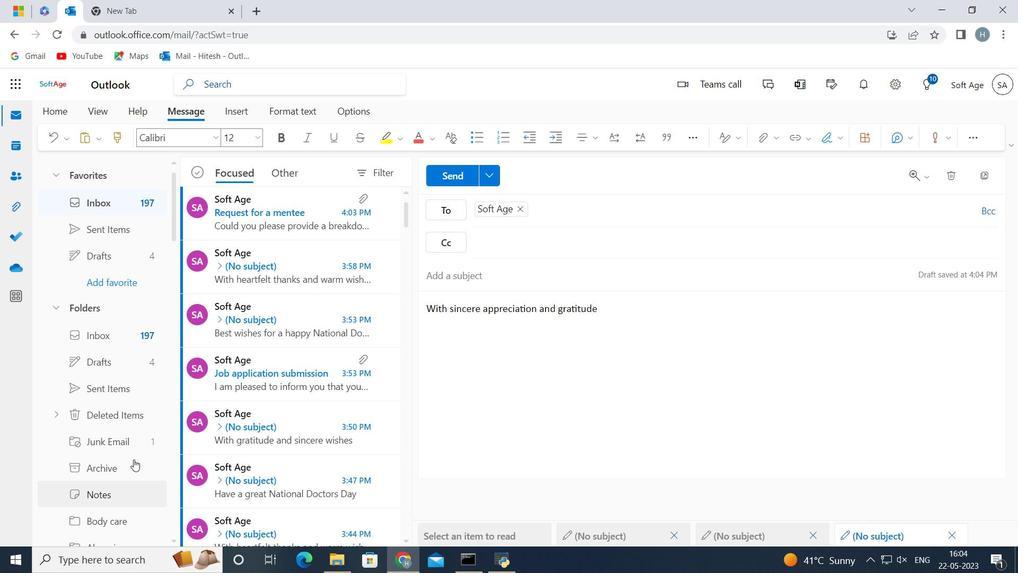 
Action: Mouse scrolled (128, 442) with delta (0, 0)
Screenshot: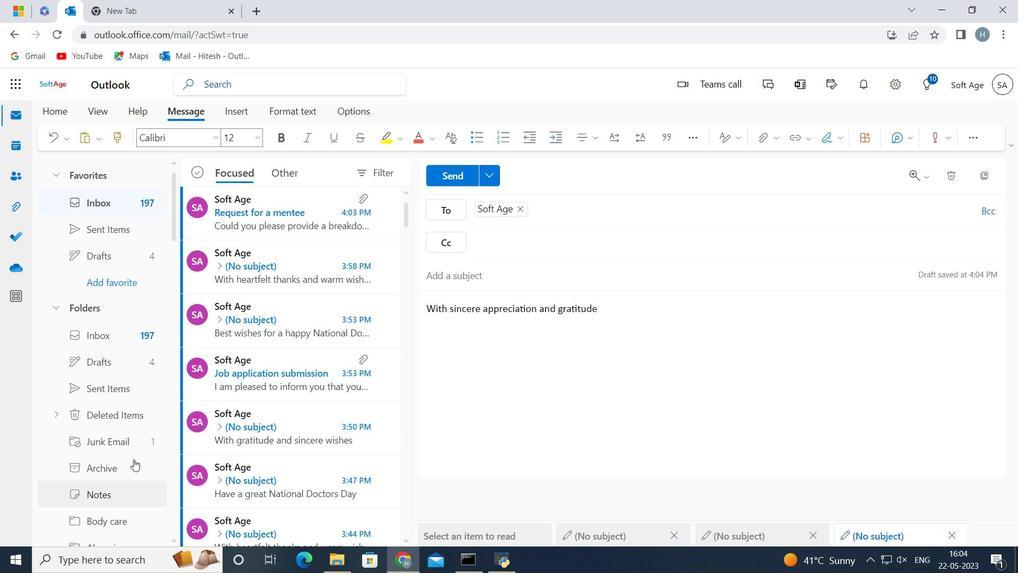 
Action: Mouse scrolled (128, 442) with delta (0, 0)
Screenshot: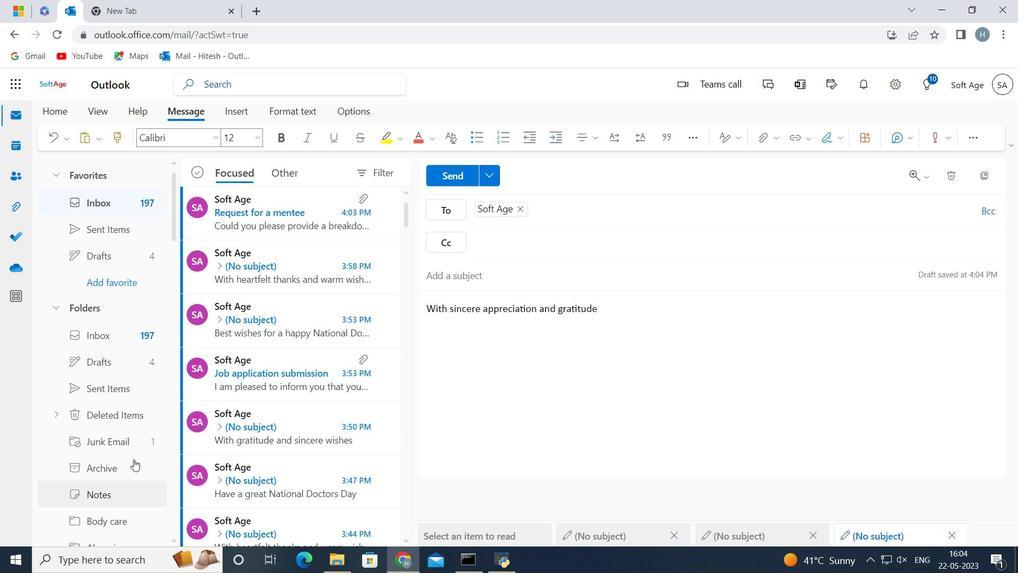 
Action: Mouse scrolled (128, 442) with delta (0, 0)
Screenshot: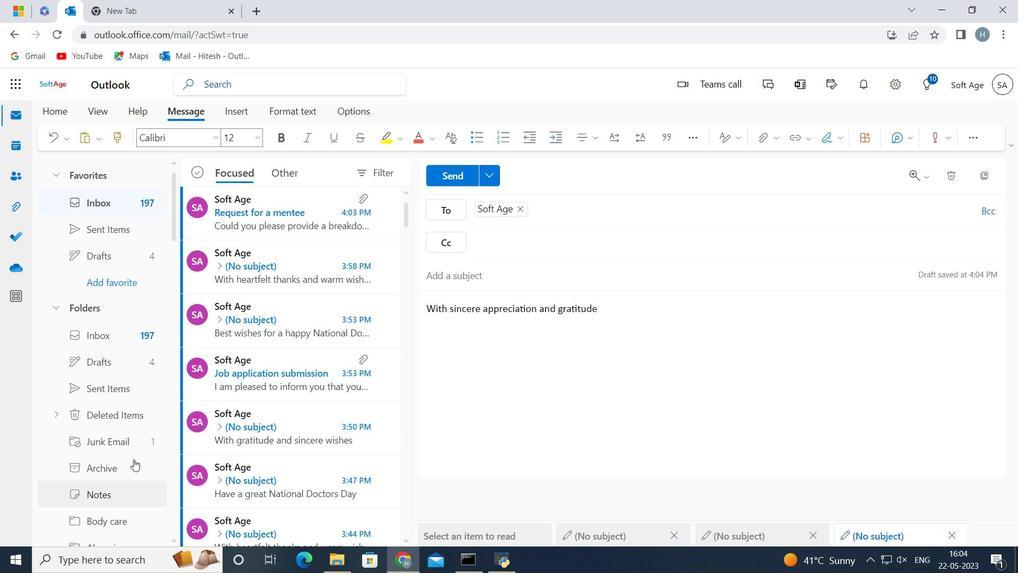 
Action: Mouse moved to (128, 439)
Screenshot: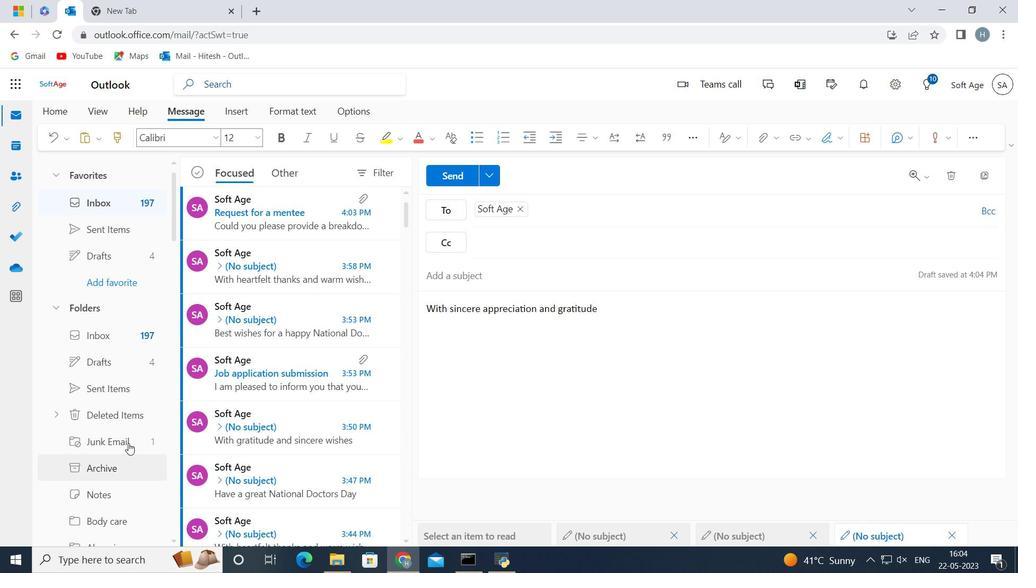 
Action: Mouse scrolled (128, 439) with delta (0, 0)
Screenshot: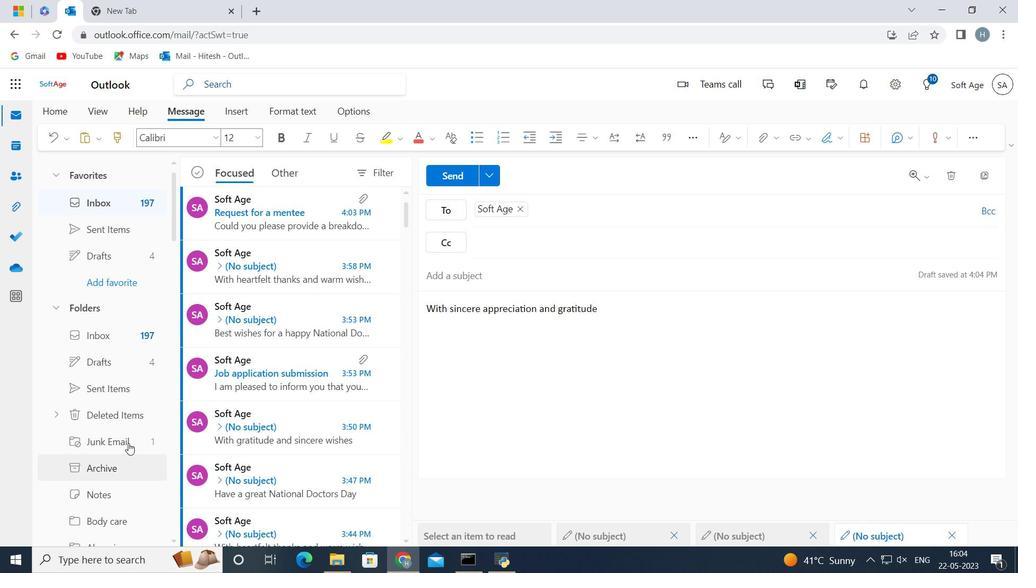 
Action: Mouse moved to (123, 413)
Screenshot: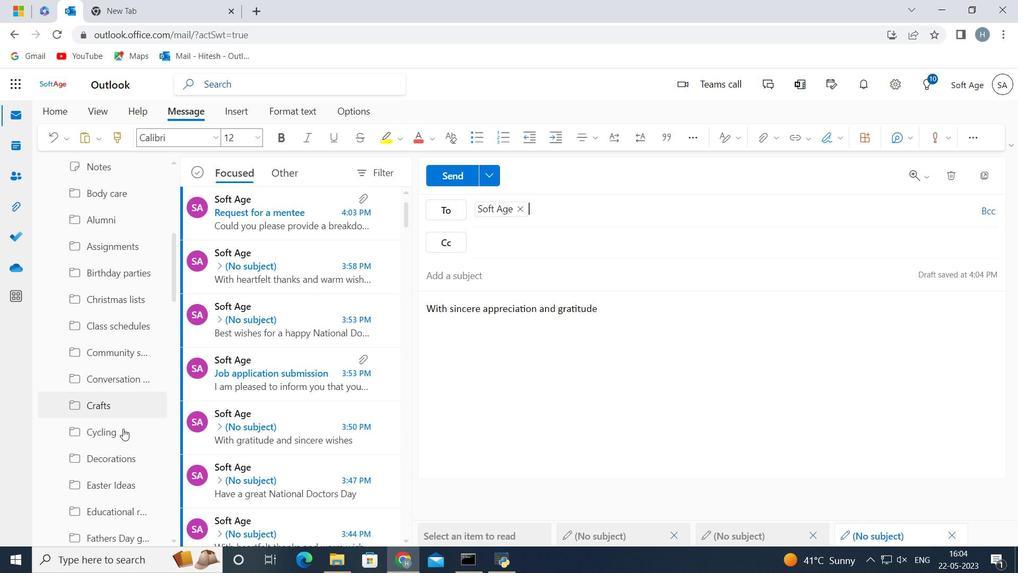 
Action: Mouse scrolled (123, 412) with delta (0, 0)
Screenshot: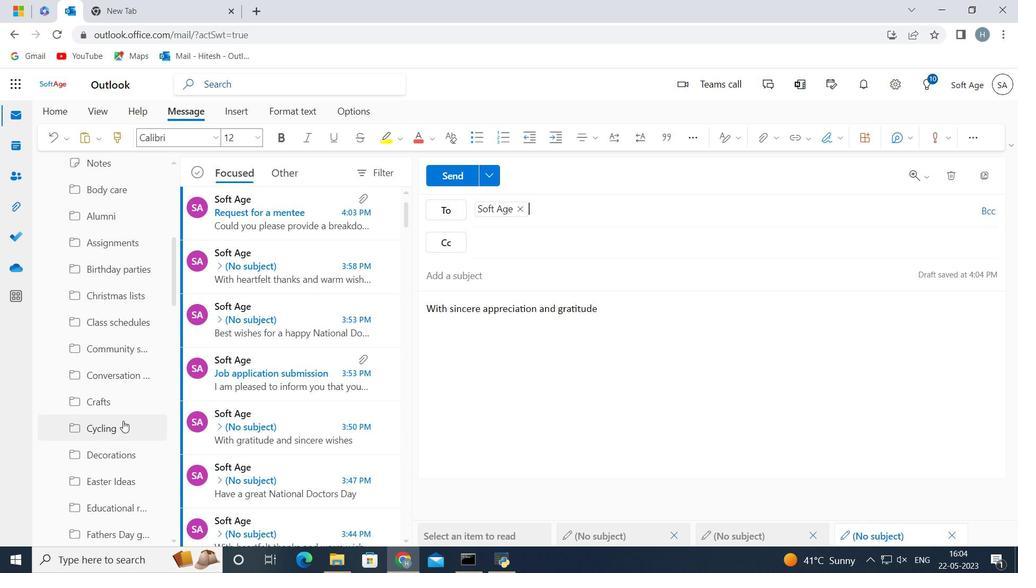 
Action: Mouse scrolled (123, 412) with delta (0, 0)
Screenshot: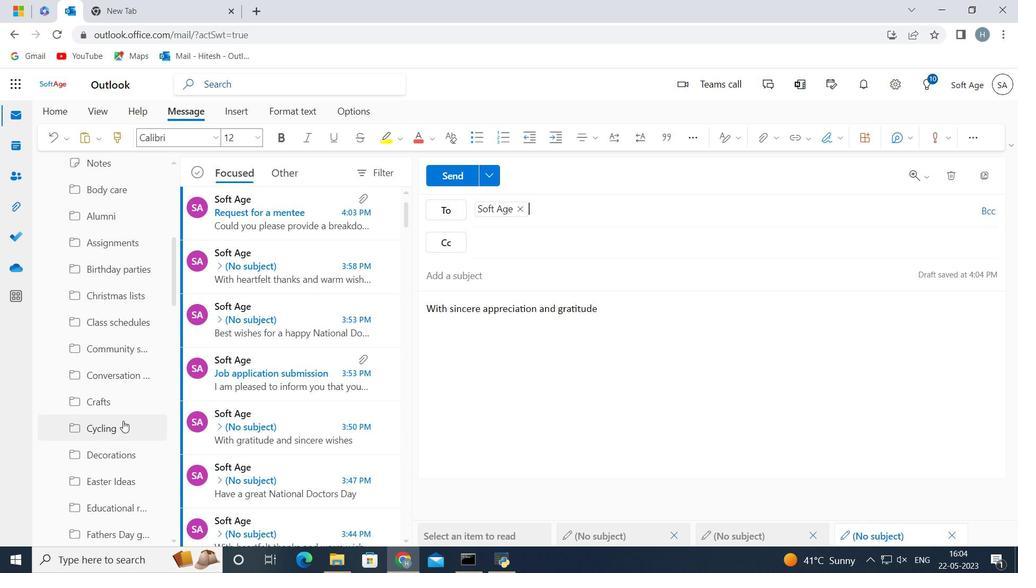 
Action: Mouse moved to (123, 411)
Screenshot: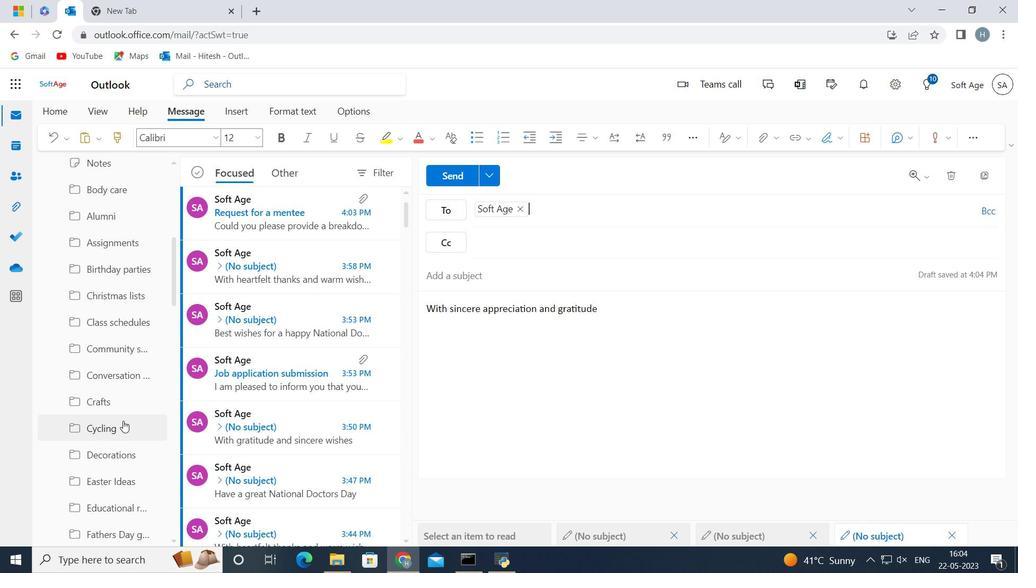 
Action: Mouse scrolled (123, 411) with delta (0, 0)
Screenshot: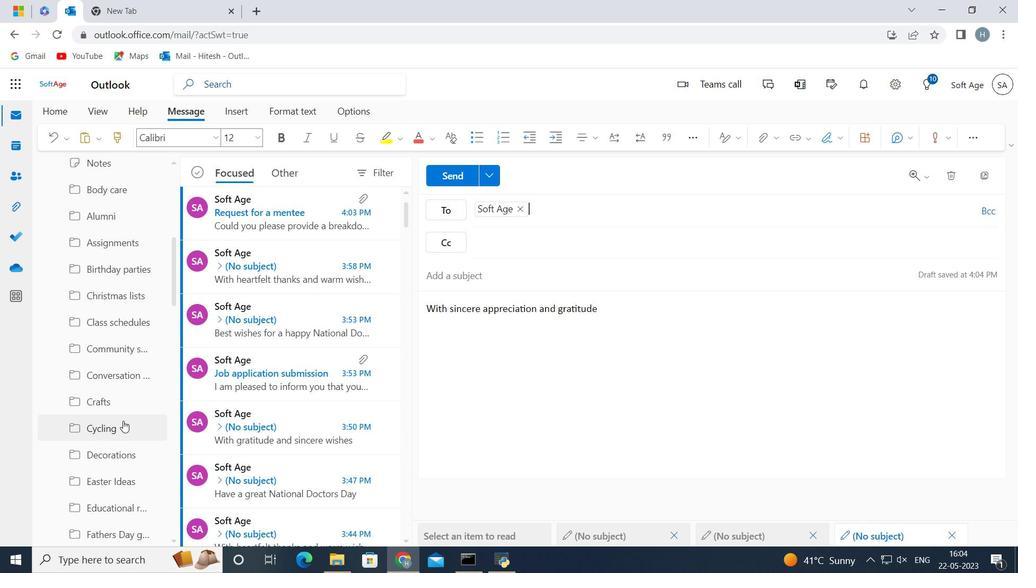 
Action: Mouse moved to (125, 378)
Screenshot: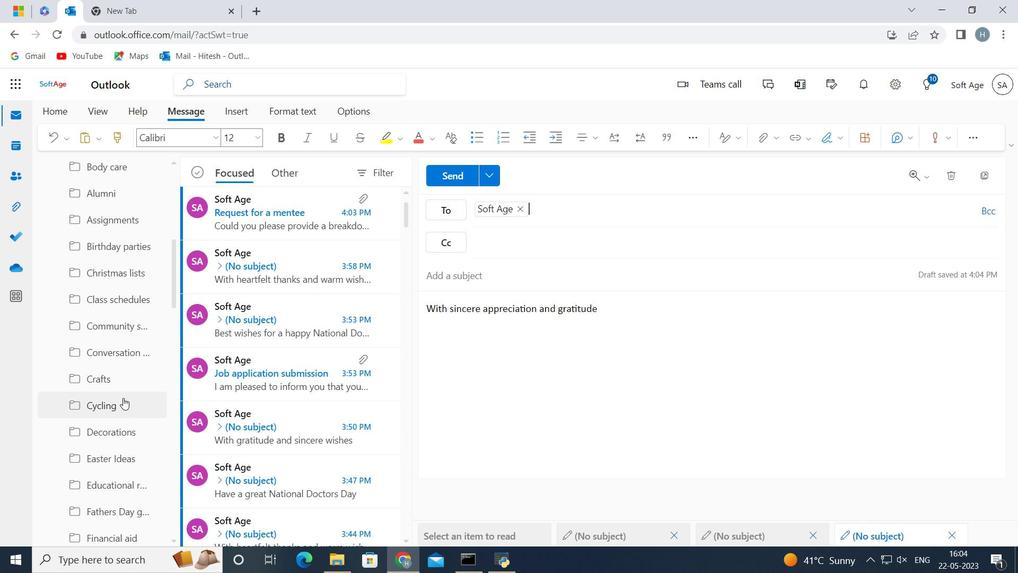 
Action: Mouse scrolled (125, 377) with delta (0, 0)
Screenshot: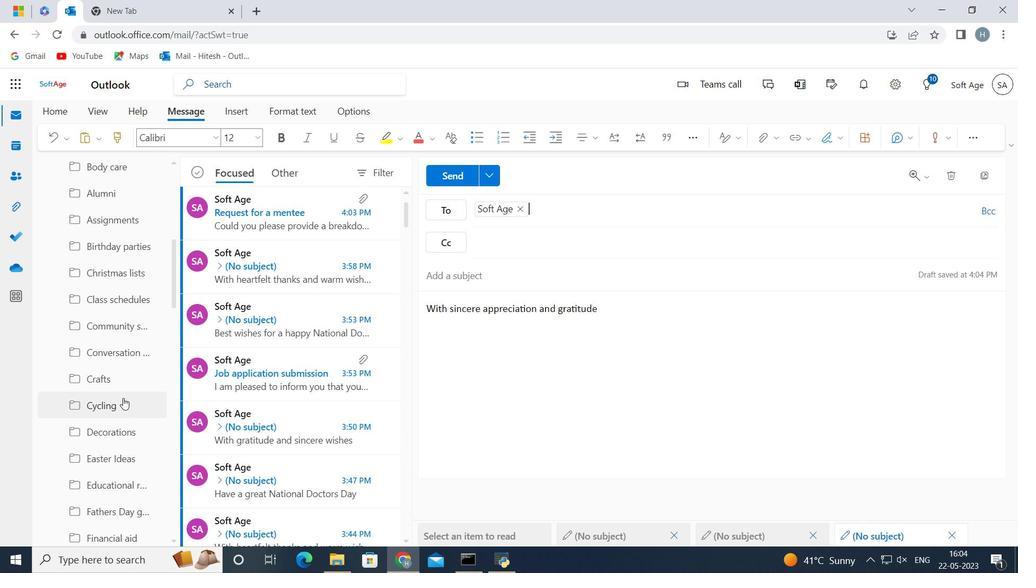 
Action: Mouse scrolled (125, 377) with delta (0, 0)
Screenshot: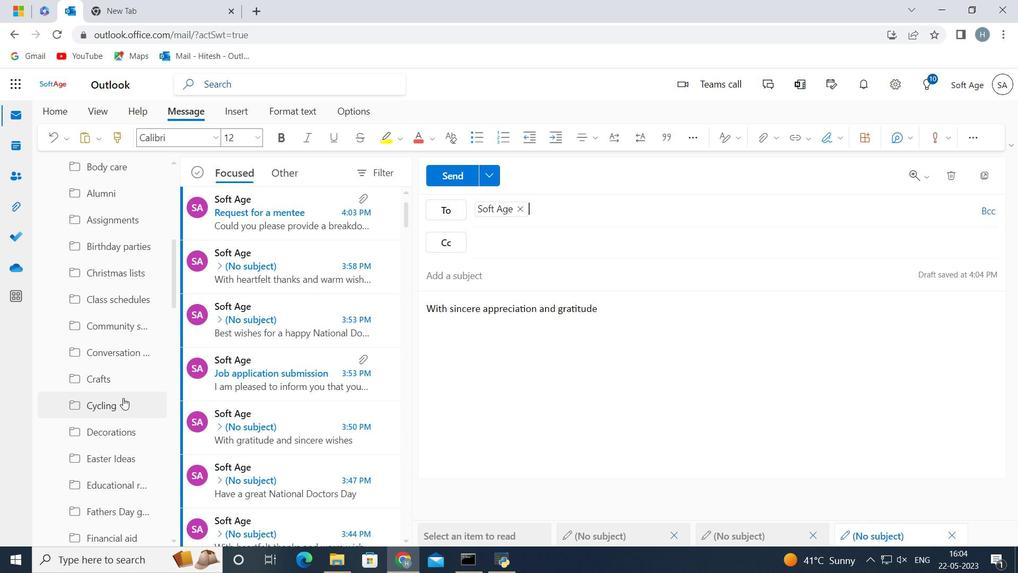 
Action: Mouse scrolled (125, 377) with delta (0, 0)
Screenshot: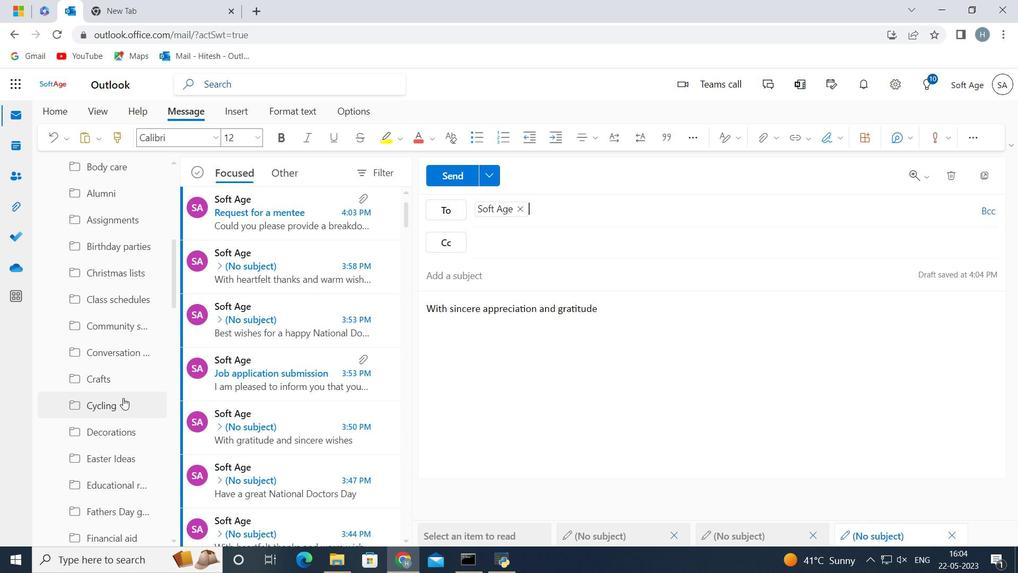 
Action: Mouse scrolled (125, 377) with delta (0, 0)
Screenshot: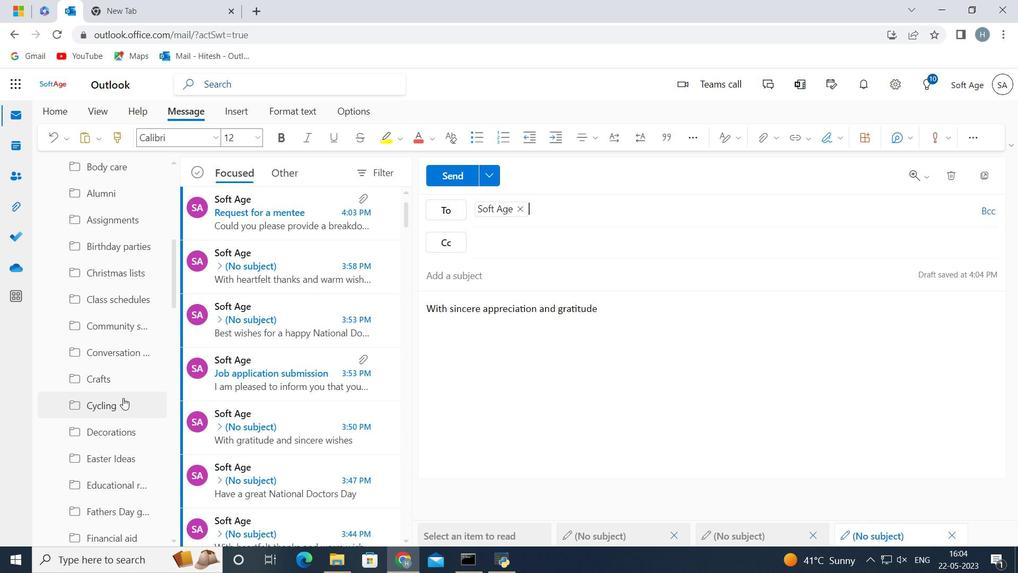 
Action: Mouse scrolled (125, 377) with delta (0, 0)
Screenshot: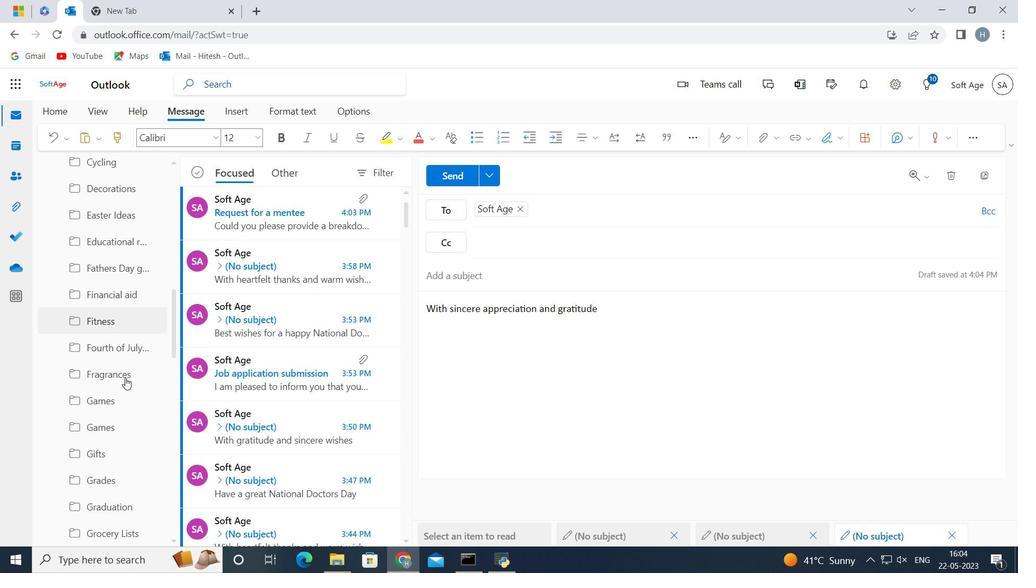 
Action: Mouse scrolled (125, 377) with delta (0, 0)
Screenshot: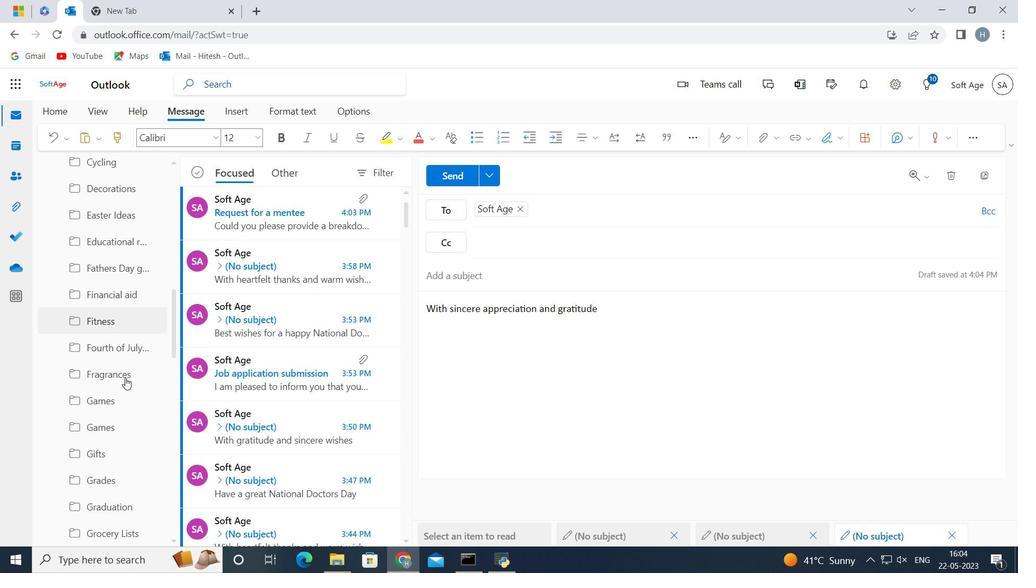 
Action: Mouse scrolled (125, 377) with delta (0, 0)
Screenshot: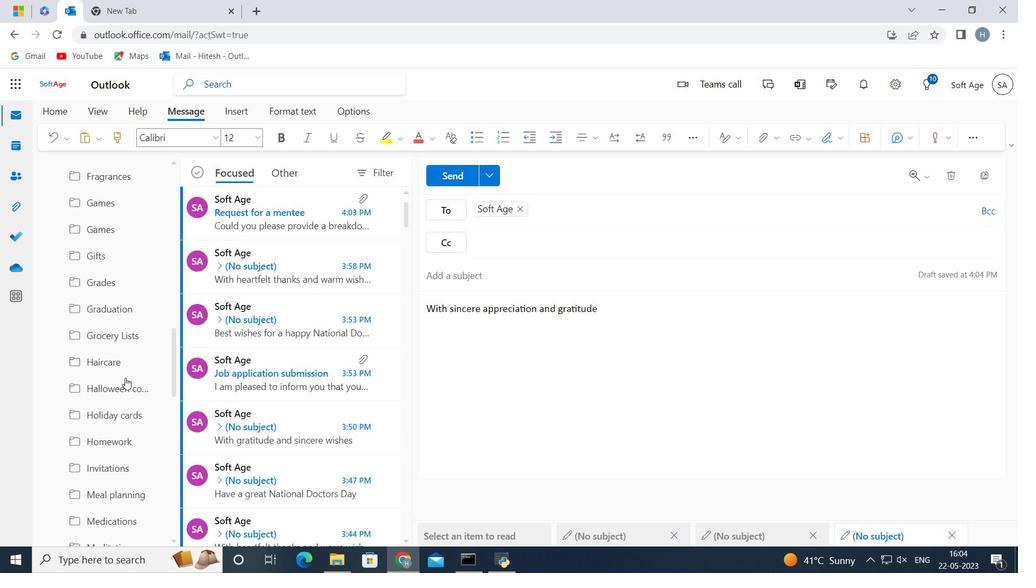 
Action: Mouse scrolled (125, 377) with delta (0, 0)
Screenshot: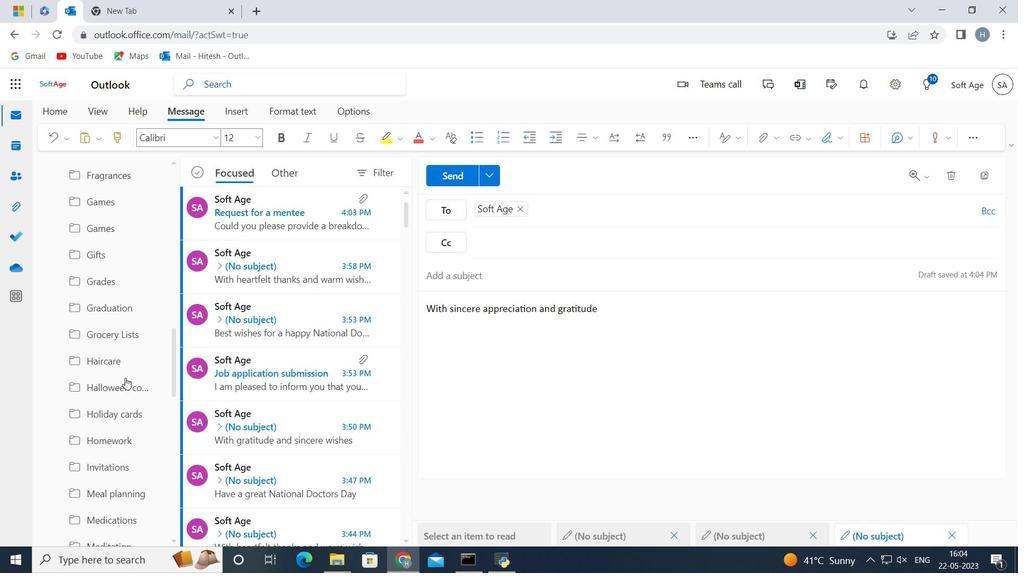 
Action: Mouse scrolled (125, 377) with delta (0, 0)
Screenshot: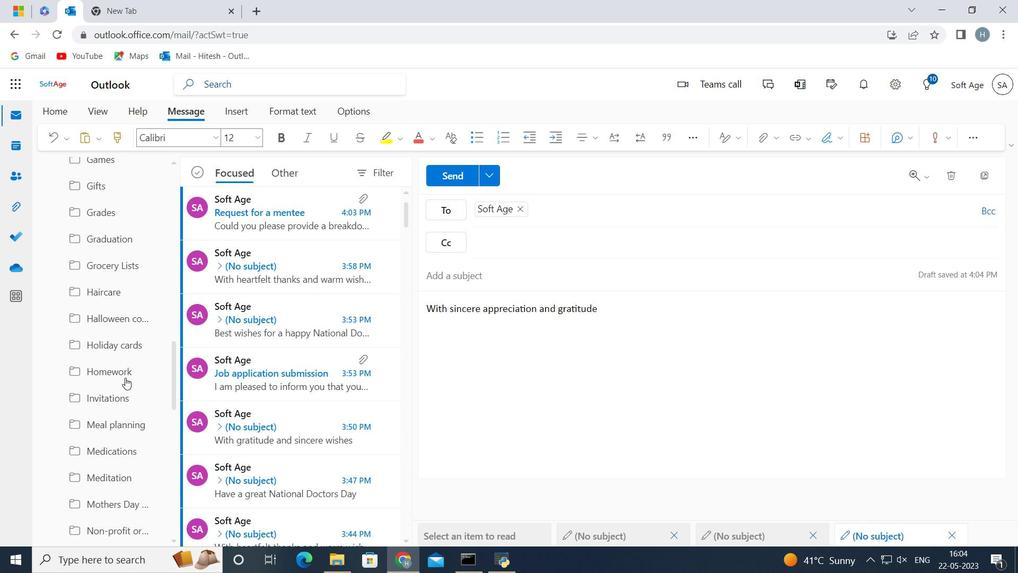 
Action: Mouse scrolled (125, 377) with delta (0, 0)
Screenshot: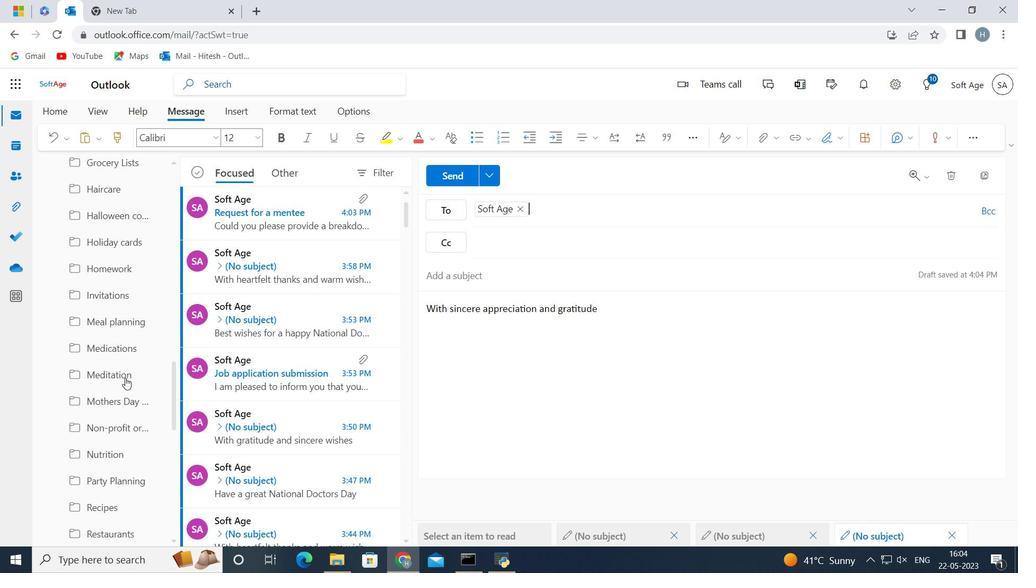 
Action: Mouse scrolled (125, 377) with delta (0, 0)
Screenshot: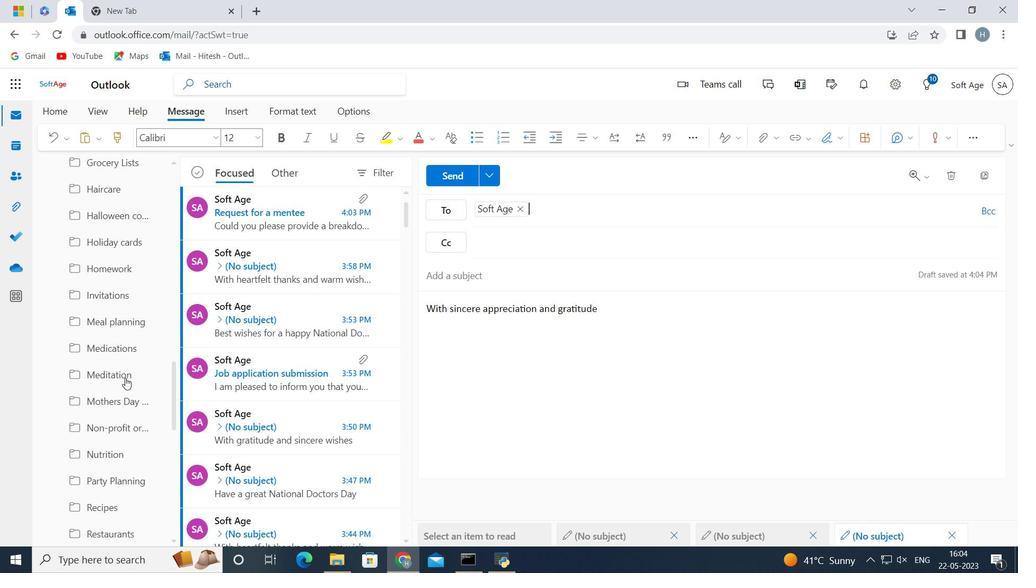
Action: Mouse scrolled (125, 377) with delta (0, 0)
Screenshot: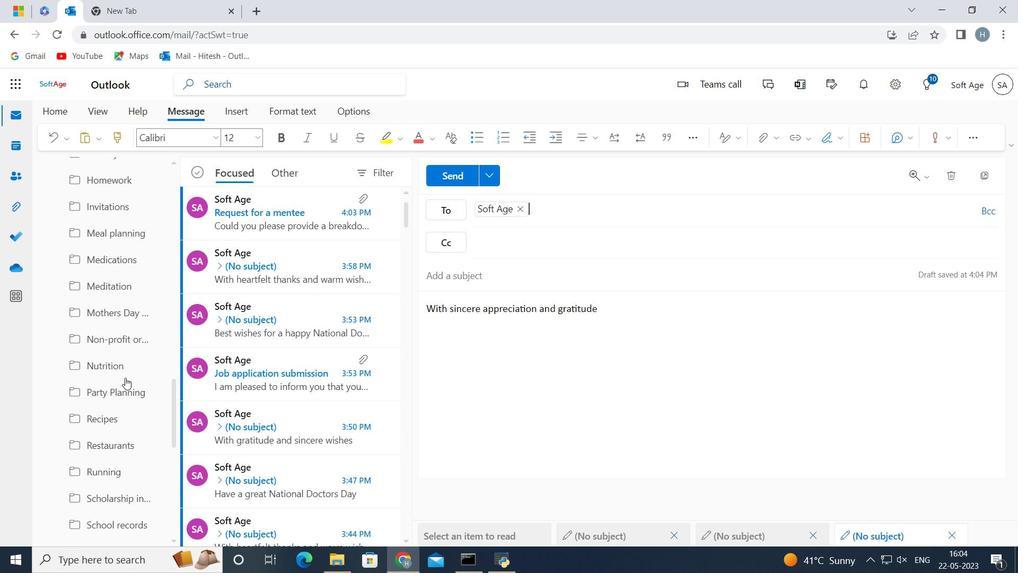 
Action: Mouse moved to (120, 382)
Screenshot: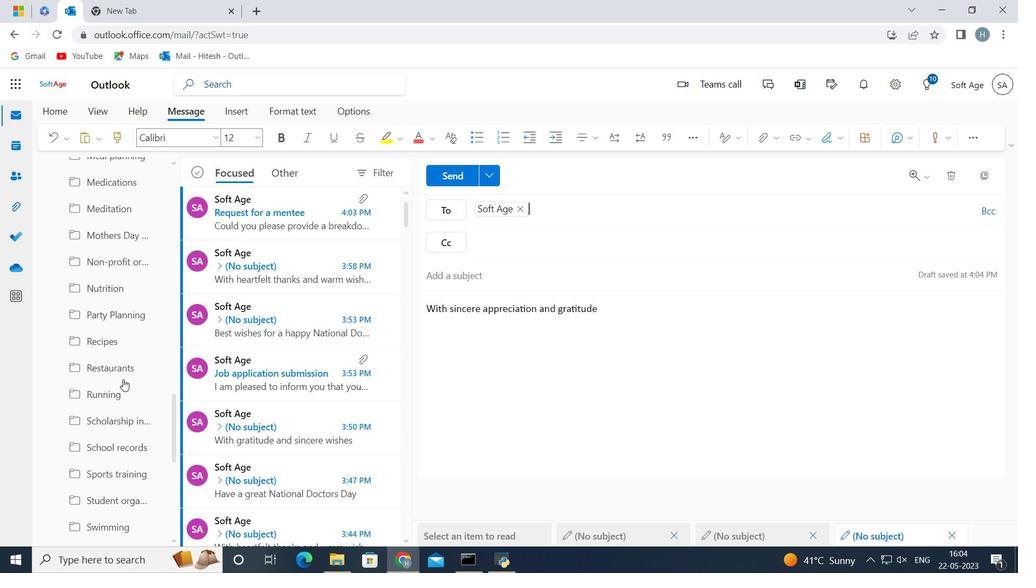 
Action: Mouse scrolled (120, 381) with delta (0, 0)
Screenshot: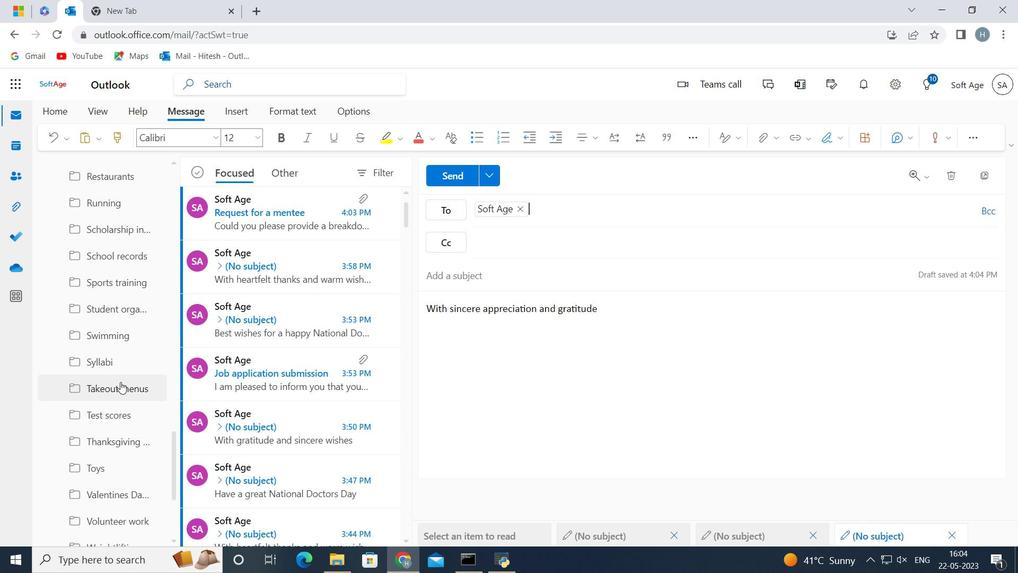 
Action: Mouse scrolled (120, 381) with delta (0, 0)
Screenshot: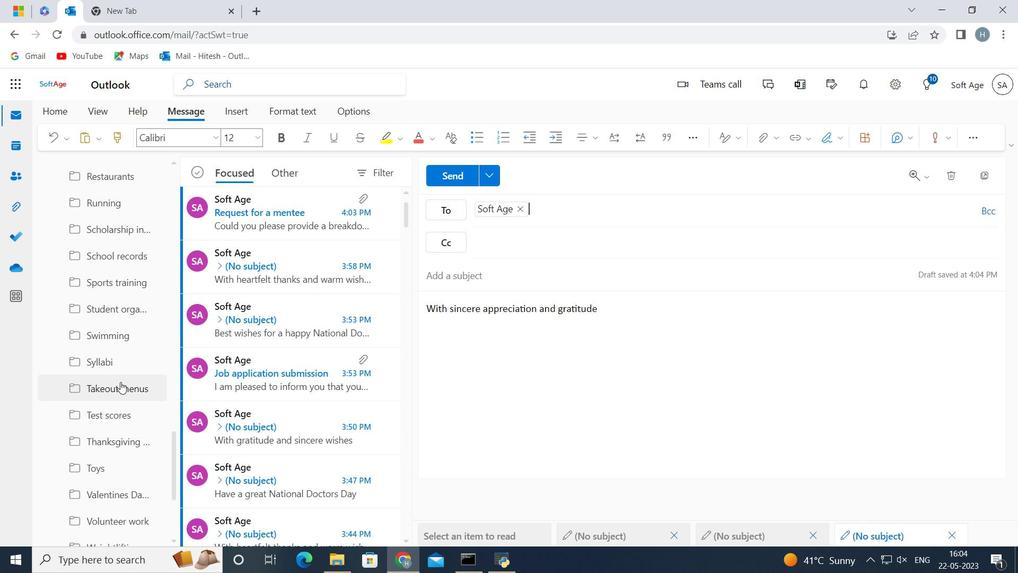 
Action: Mouse scrolled (120, 381) with delta (0, 0)
Screenshot: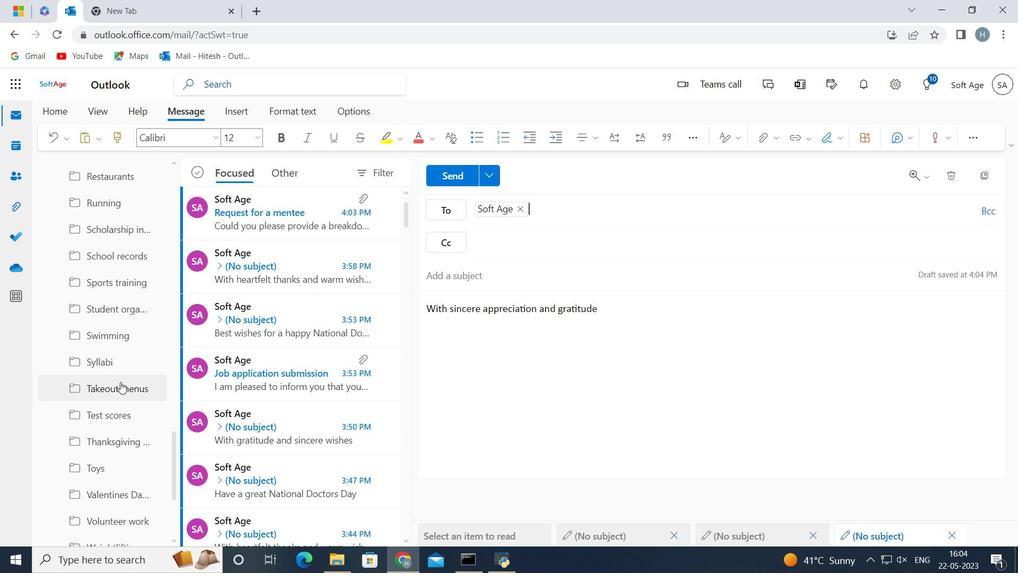 
Action: Mouse scrolled (120, 381) with delta (0, 0)
Screenshot: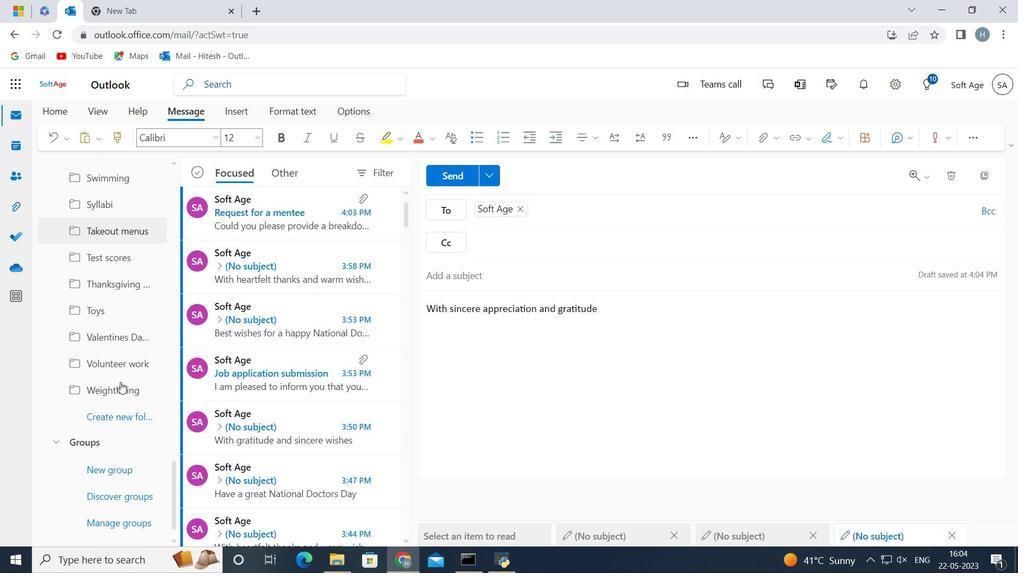
Action: Mouse scrolled (120, 381) with delta (0, 0)
Screenshot: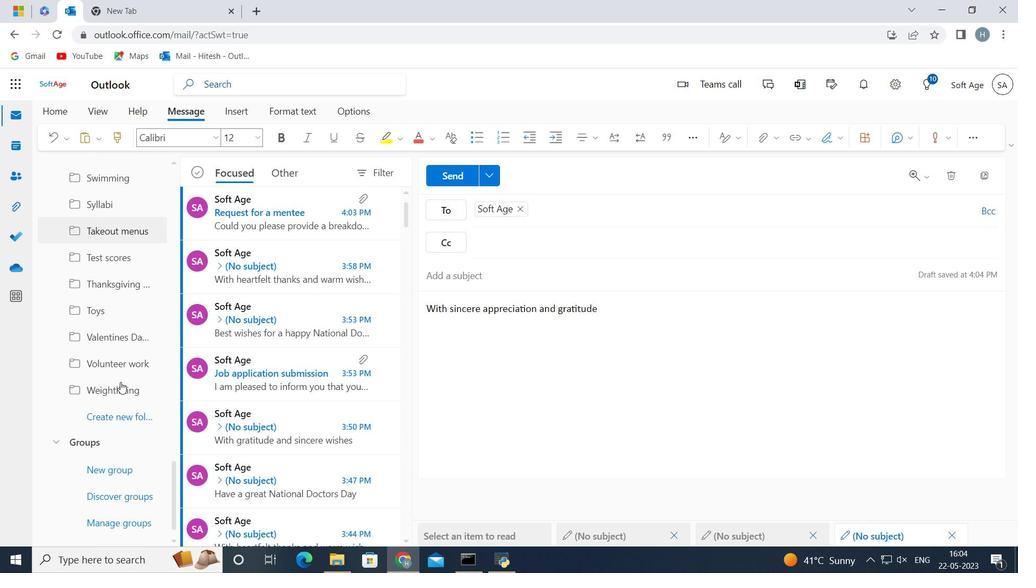 
Action: Mouse scrolled (120, 381) with delta (0, 0)
Screenshot: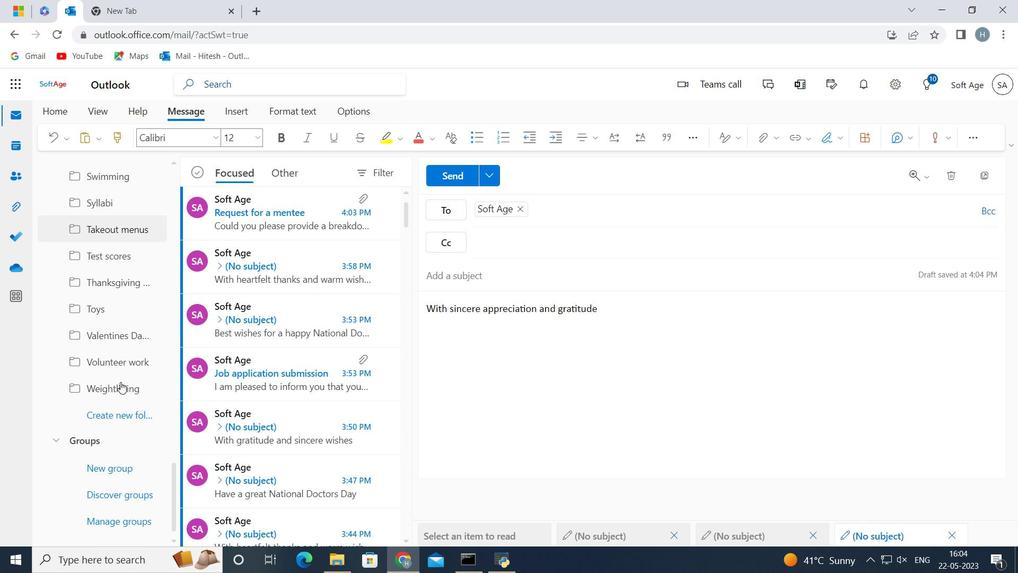 
Action: Mouse scrolled (120, 381) with delta (0, 0)
Screenshot: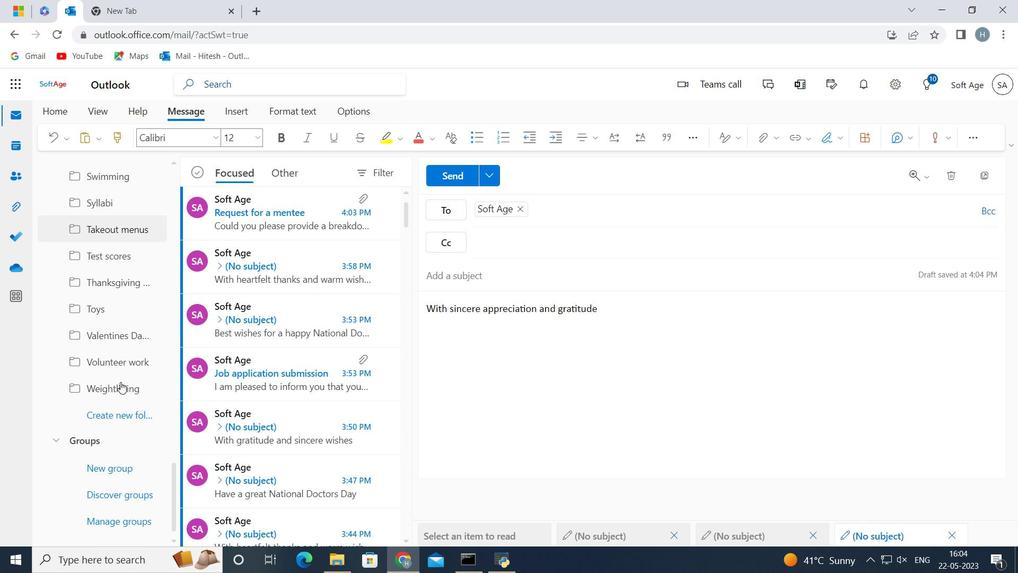 
Action: Mouse moved to (123, 414)
Screenshot: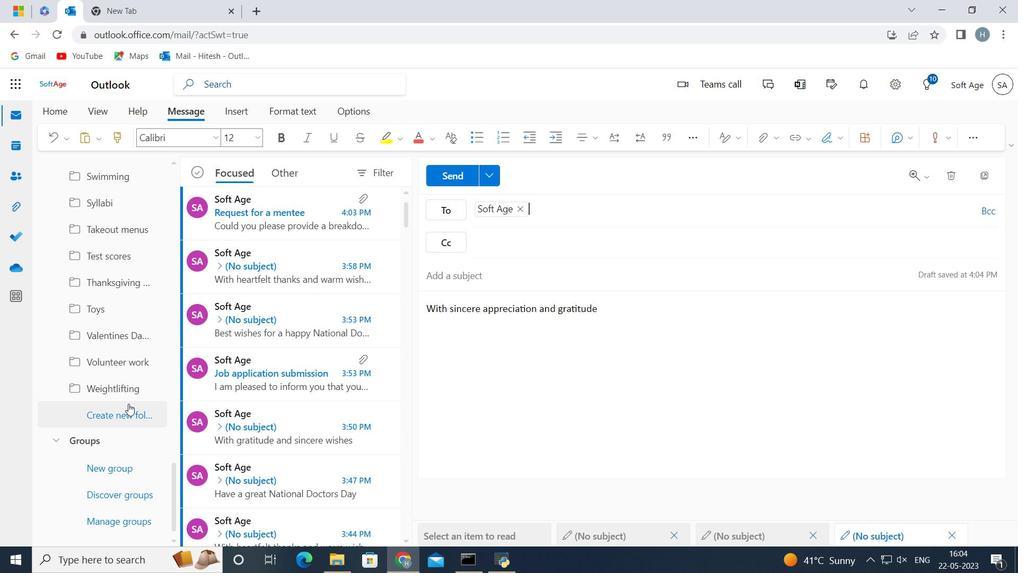 
Action: Mouse pressed left at (123, 414)
Screenshot: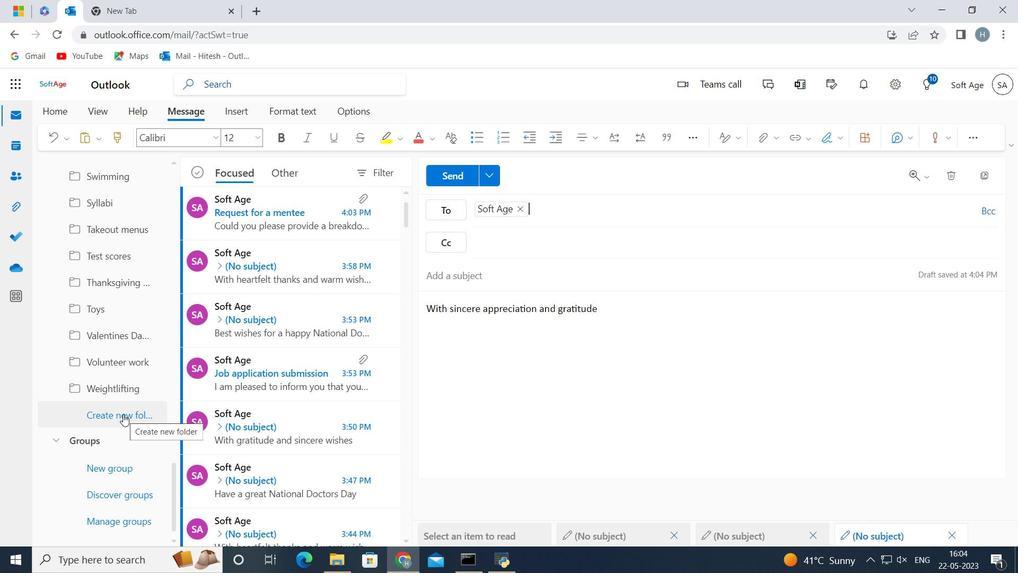 
Action: Key pressed <Key.shift>Charities
Screenshot: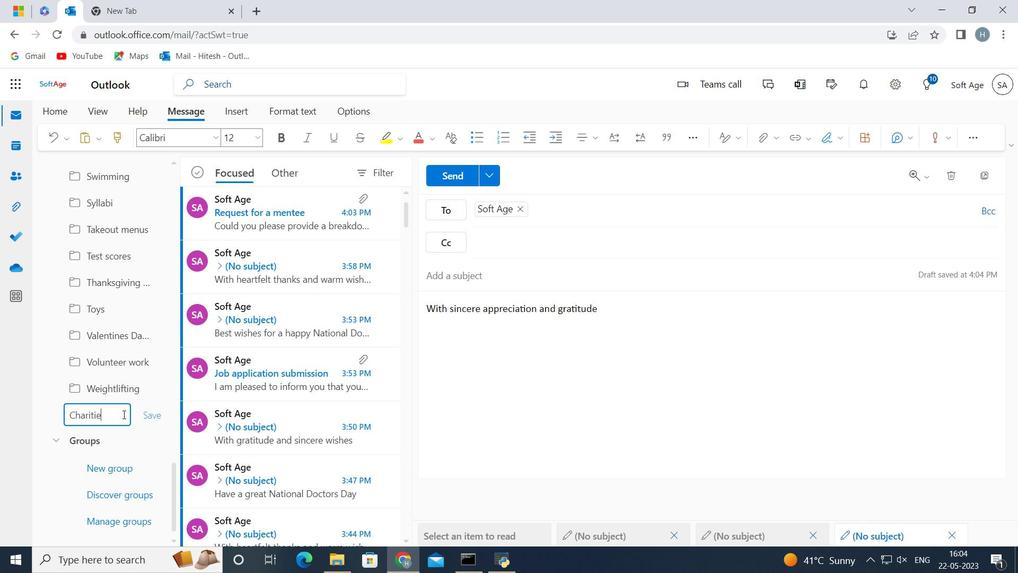 
Action: Mouse moved to (157, 411)
Screenshot: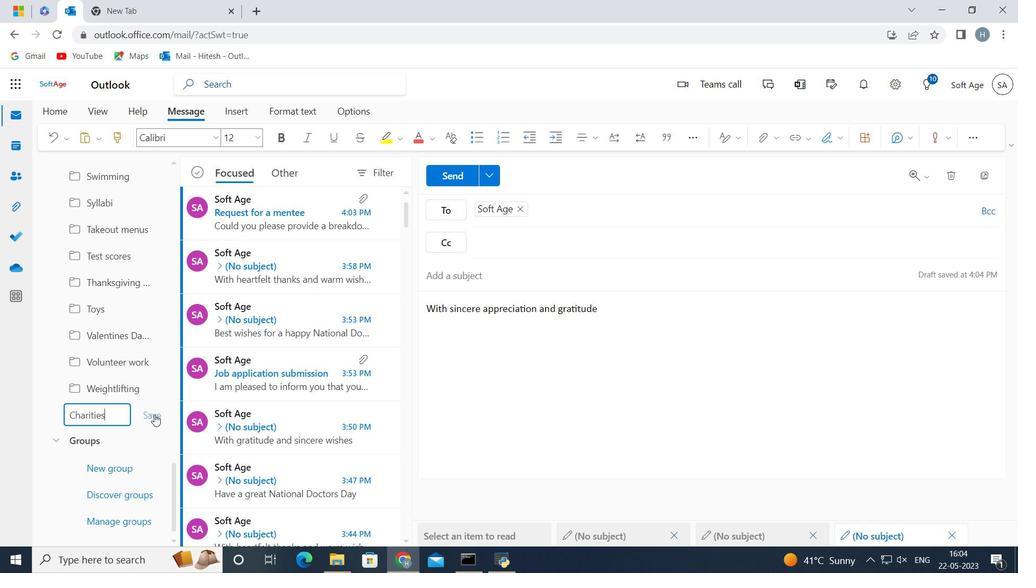 
Action: Mouse pressed left at (157, 411)
Screenshot: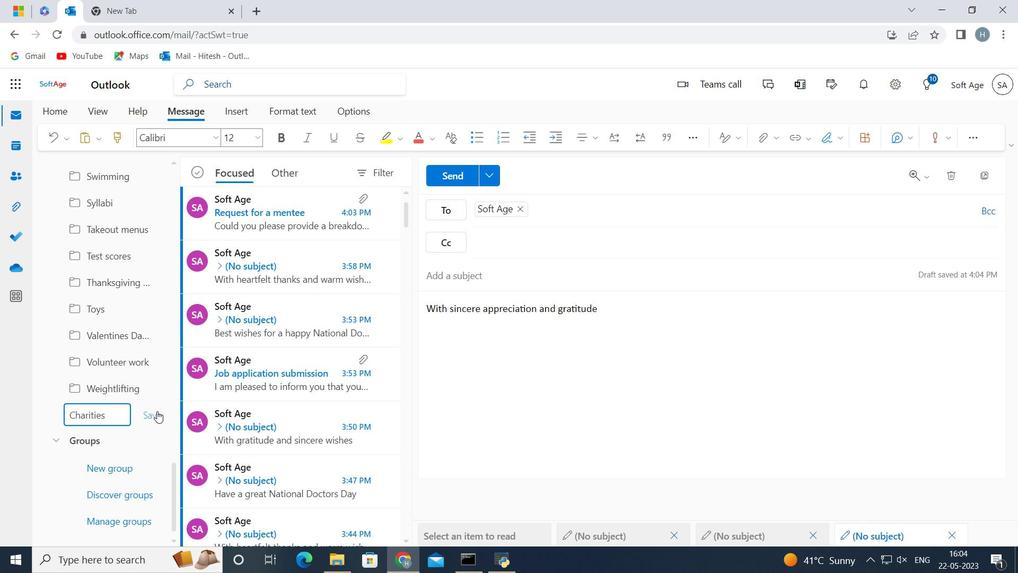 
Action: Mouse moved to (460, 374)
Screenshot: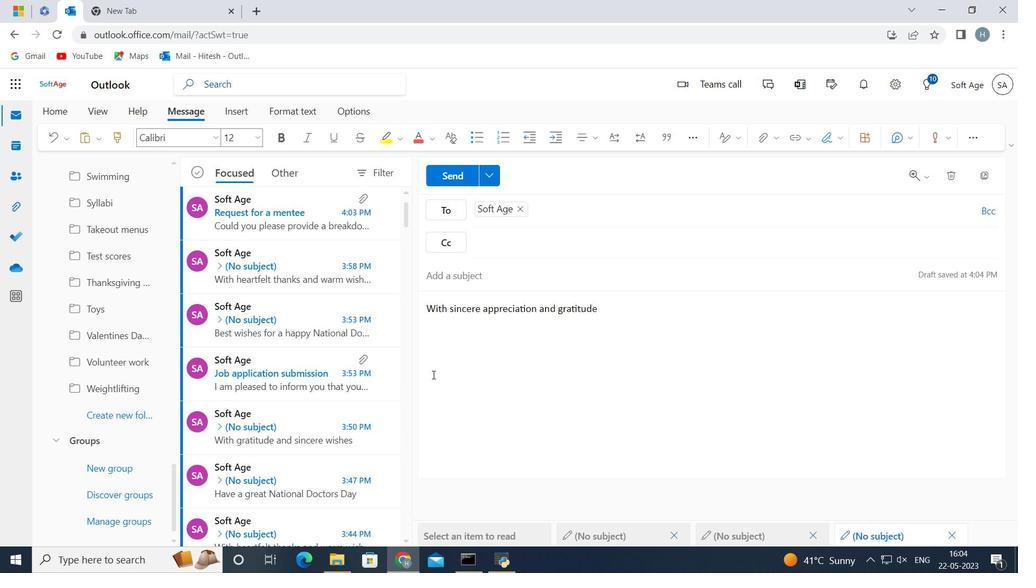 
